 Task: Plan a 4-hour coding and programming workshop for beginners and coding enthusiasts.
Action: Mouse pressed left at (741, 110)
Screenshot: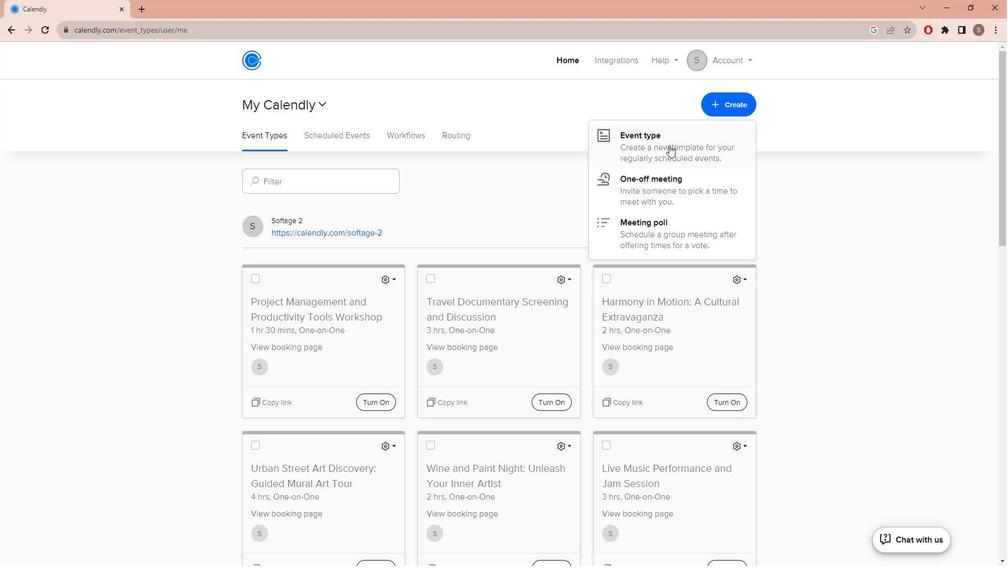 
Action: Mouse moved to (679, 149)
Screenshot: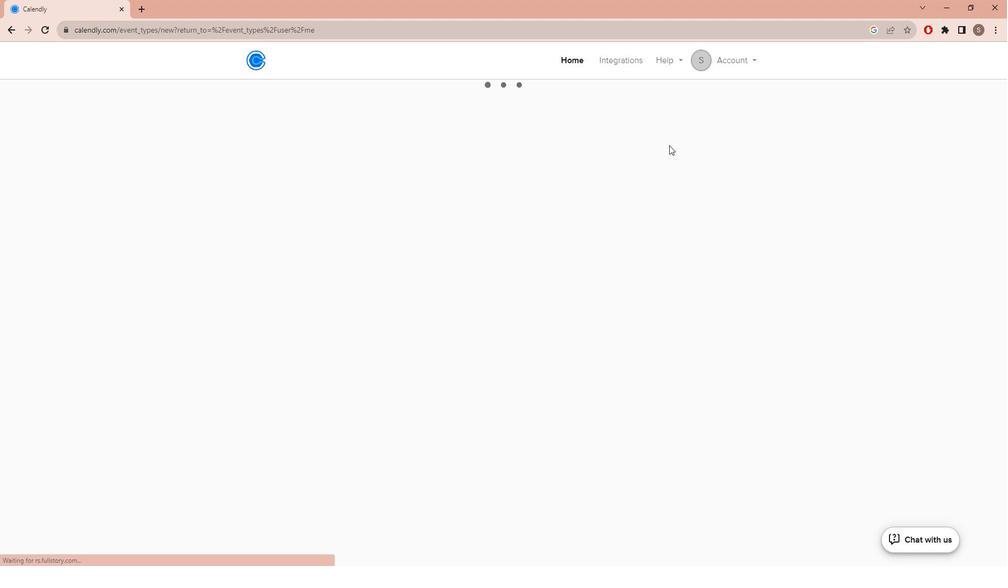 
Action: Mouse pressed left at (679, 149)
Screenshot: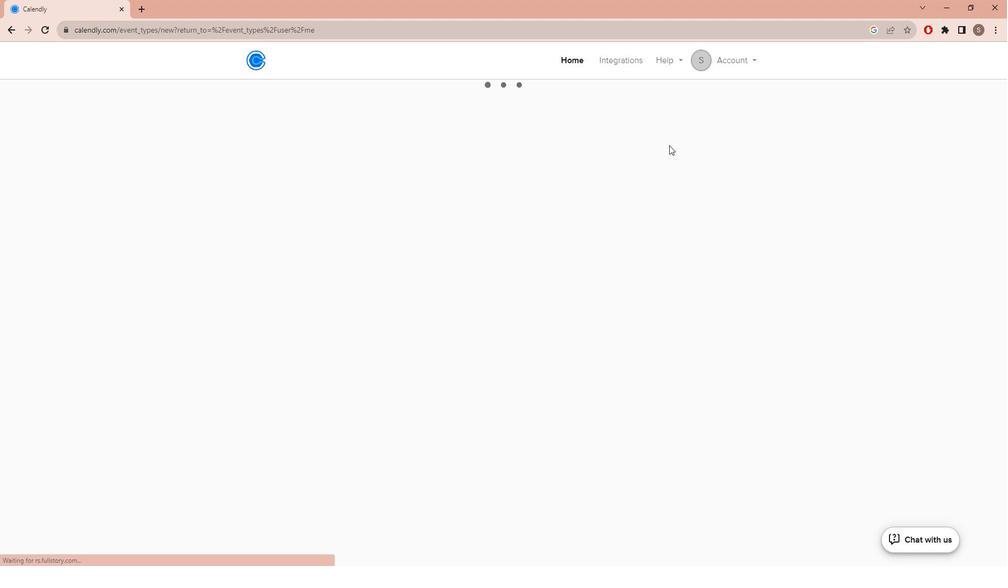 
Action: Mouse moved to (508, 188)
Screenshot: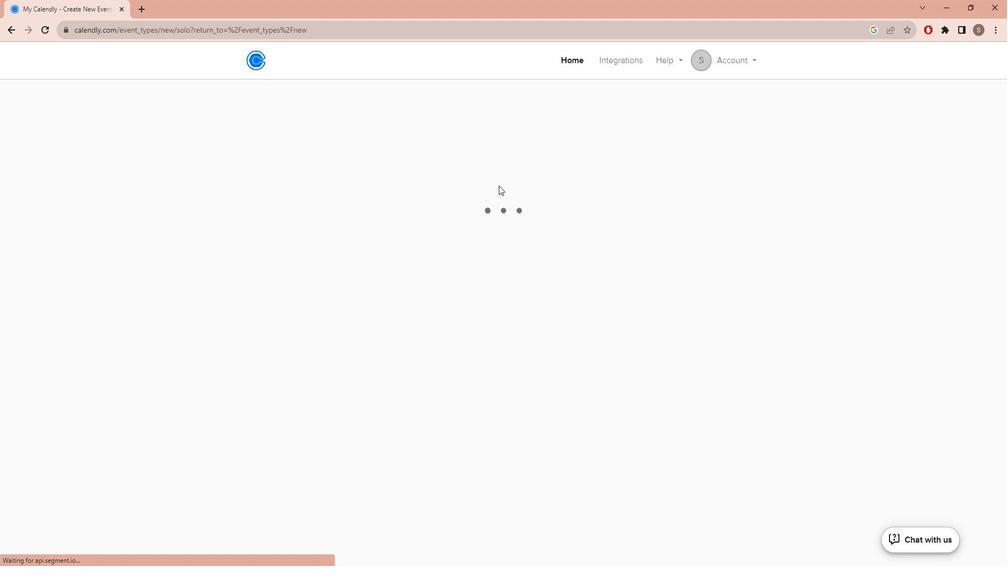
Action: Mouse pressed left at (508, 188)
Screenshot: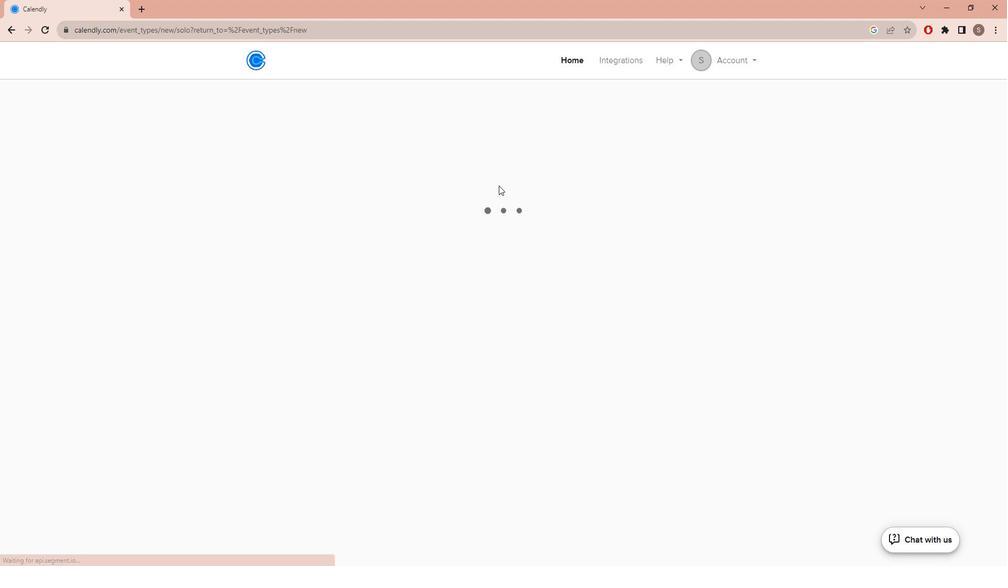 
Action: Mouse moved to (397, 262)
Screenshot: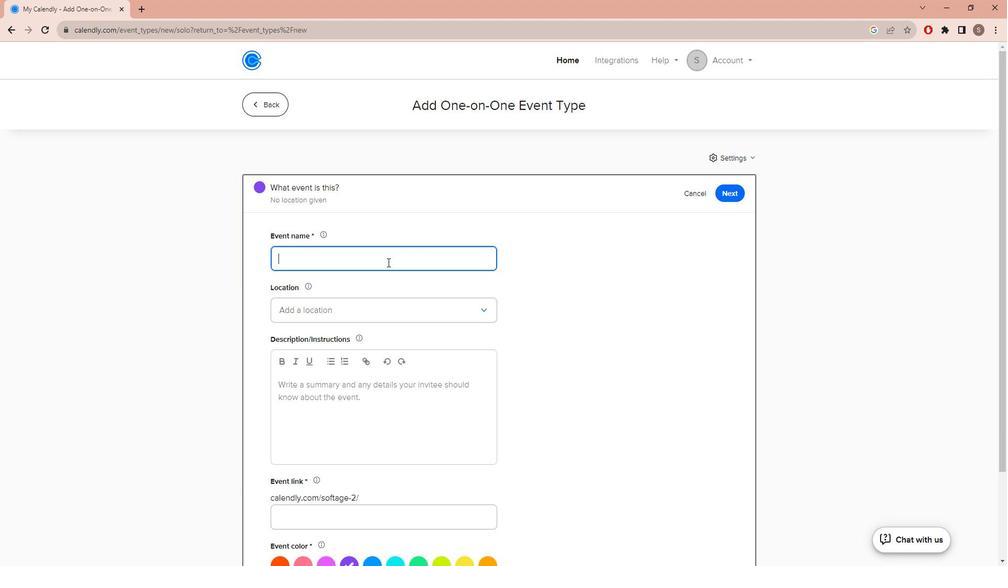 
Action: Key pressed <Key.caps_lock>C<Key.caps_lock>o<Key.backspace><Key.backspace>c<Key.caps_lock>ODING<Key.space>AND<Key.space><Key.caps_lock>p<Key.caps_lock>ROGRAMMING<Key.space><Key.caps_lock>w<Key.caps_lock>ORKSHOP<Key.space>FOR<Key.space><Key.caps_lock>b<Key.caps_lock>EGINNERS
Screenshot: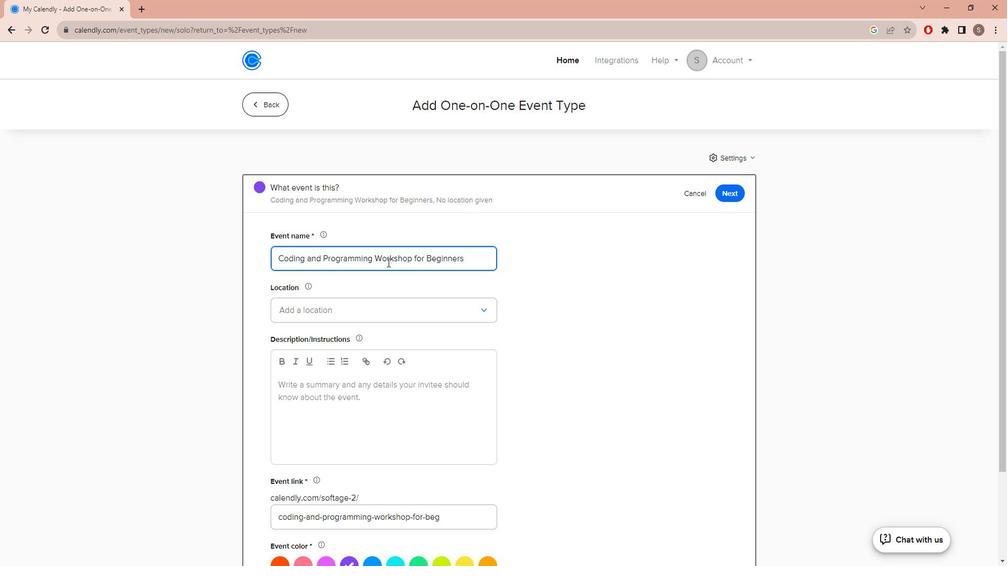 
Action: Mouse moved to (390, 305)
Screenshot: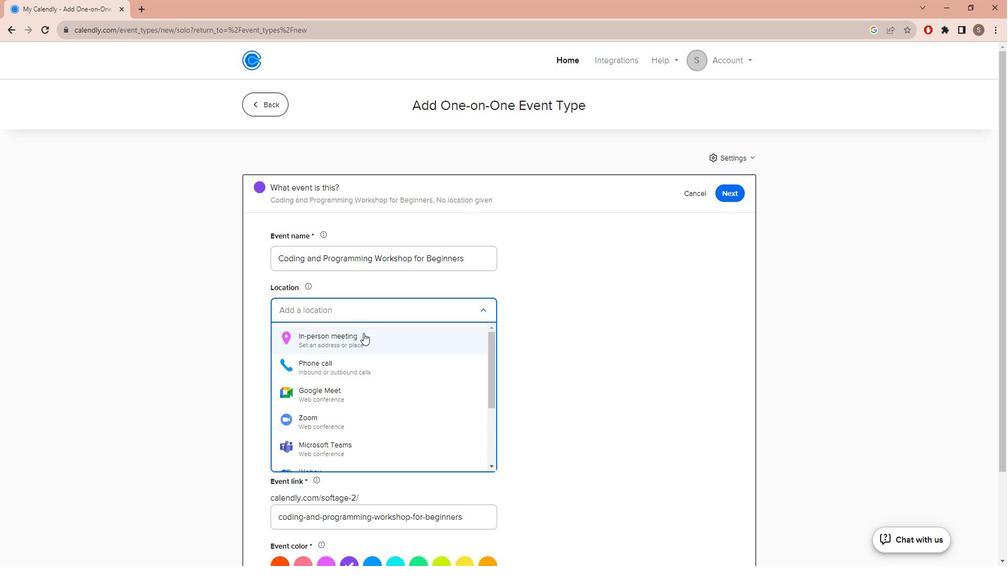 
Action: Mouse pressed left at (390, 305)
Screenshot: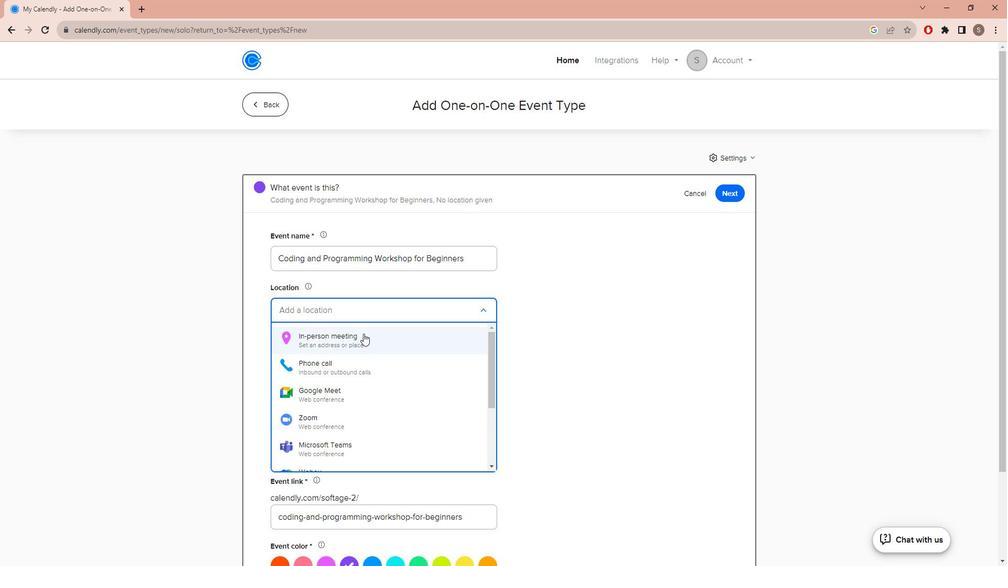 
Action: Mouse moved to (372, 331)
Screenshot: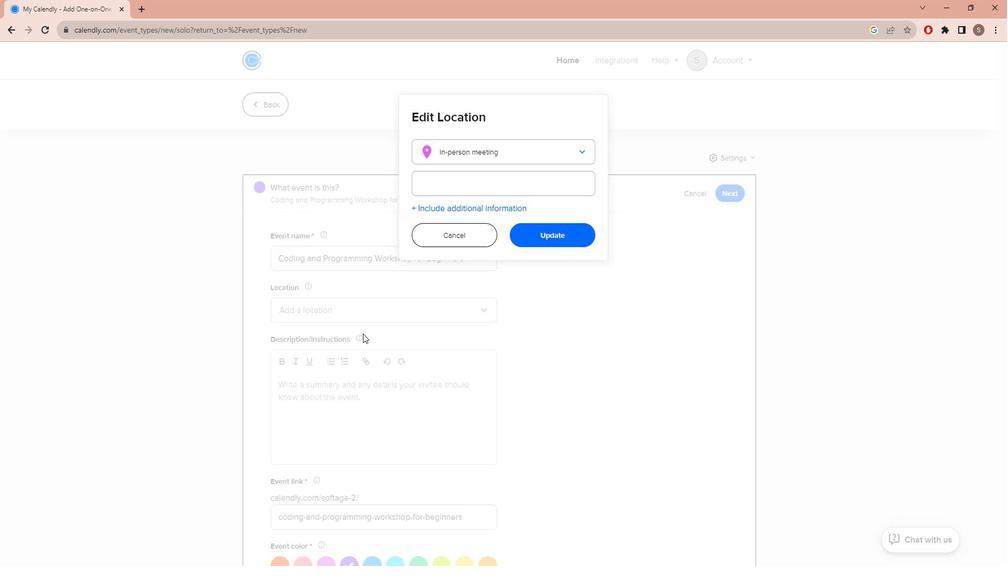 
Action: Mouse pressed left at (372, 331)
Screenshot: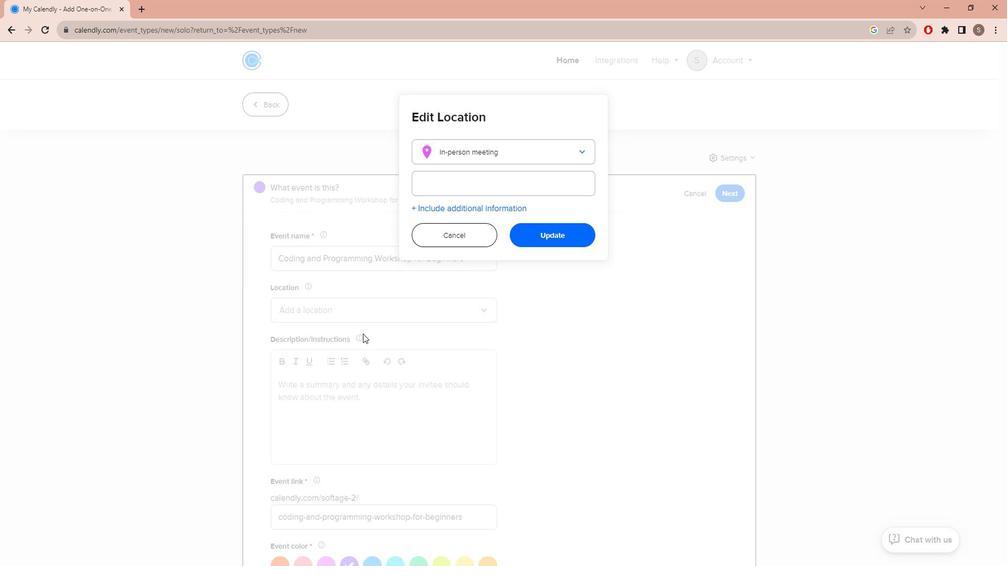 
Action: Mouse moved to (464, 176)
Screenshot: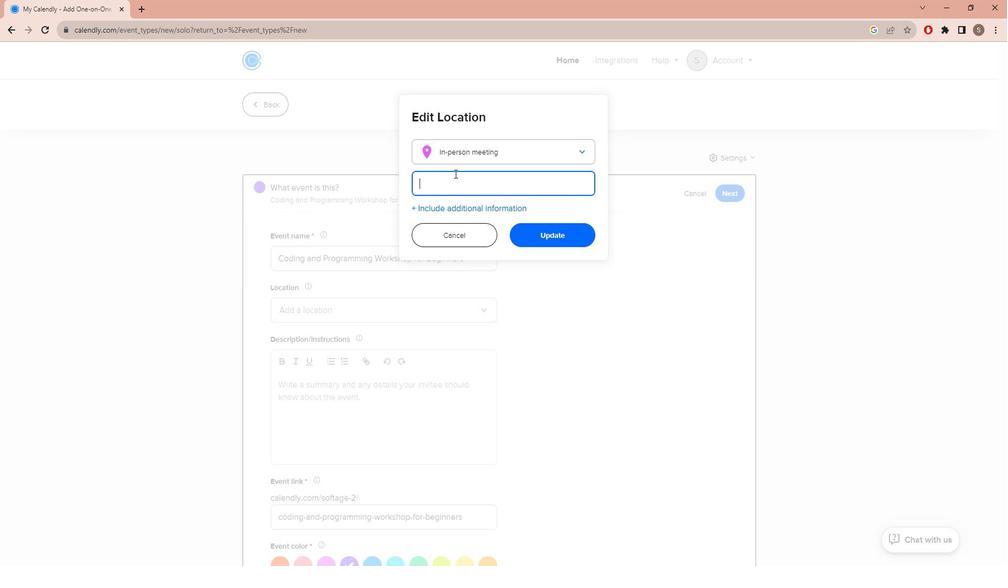 
Action: Mouse pressed left at (464, 176)
Screenshot: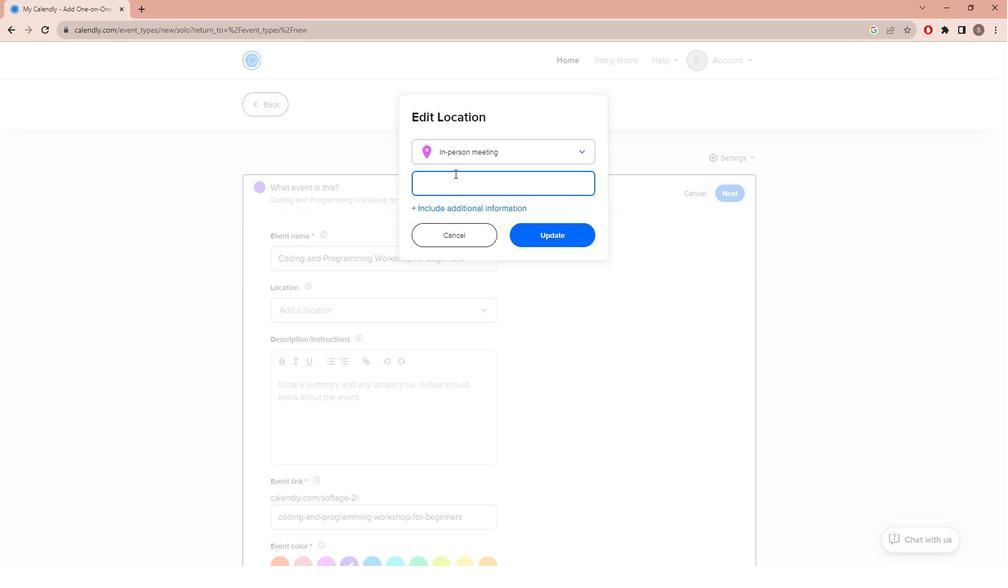 
Action: Key pressed <Key.caps_lock>h<Key.caps_lock>ACJ<Key.backspace>KHUB<Key.space><Key.caps_lock>s<Key.caps_lock>CHOOL,<Key.caps_lock>m<Key.caps_lock>INNESOTA,<Key.caps_lock>u.s.a
Screenshot: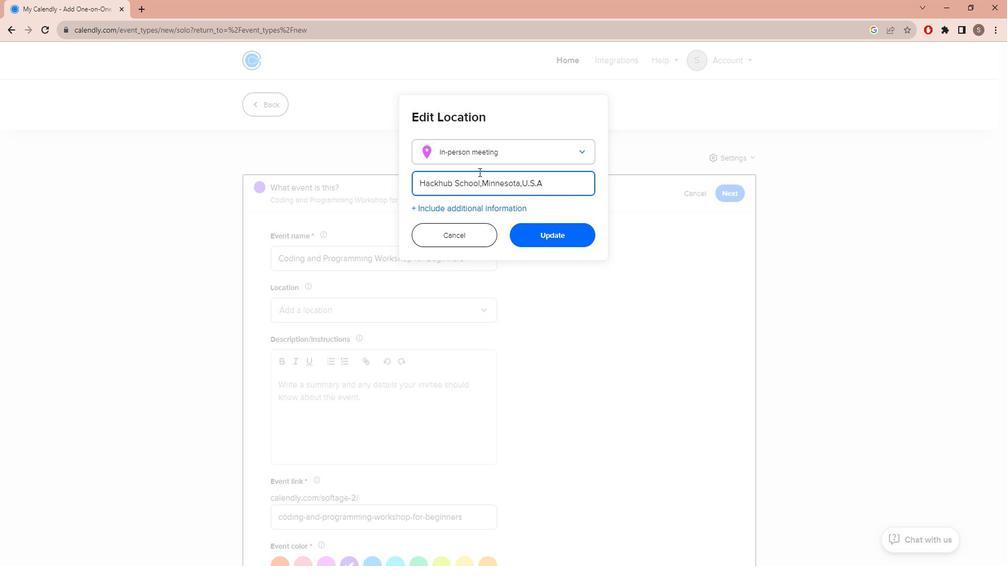 
Action: Mouse moved to (585, 247)
Screenshot: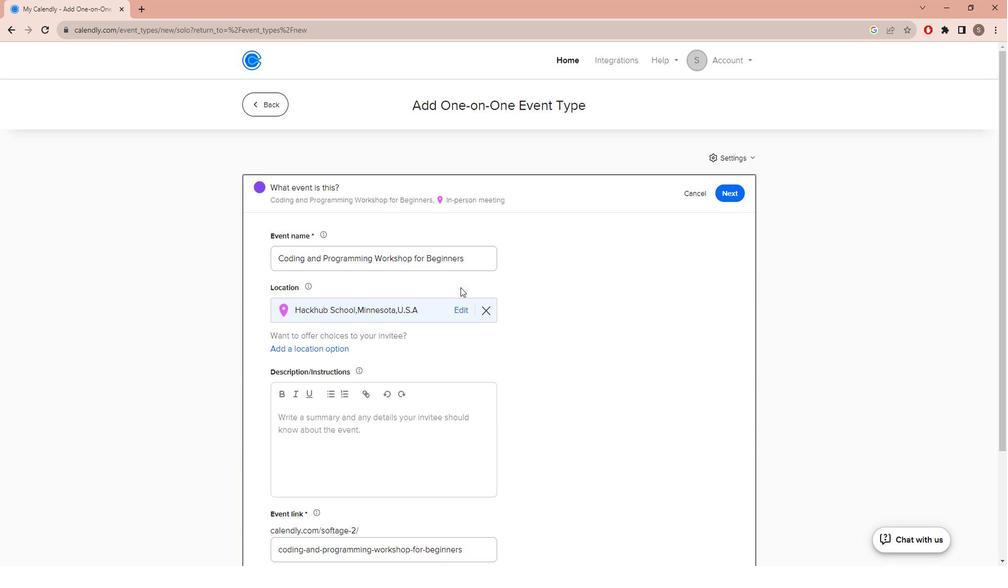 
Action: Mouse pressed left at (585, 247)
Screenshot: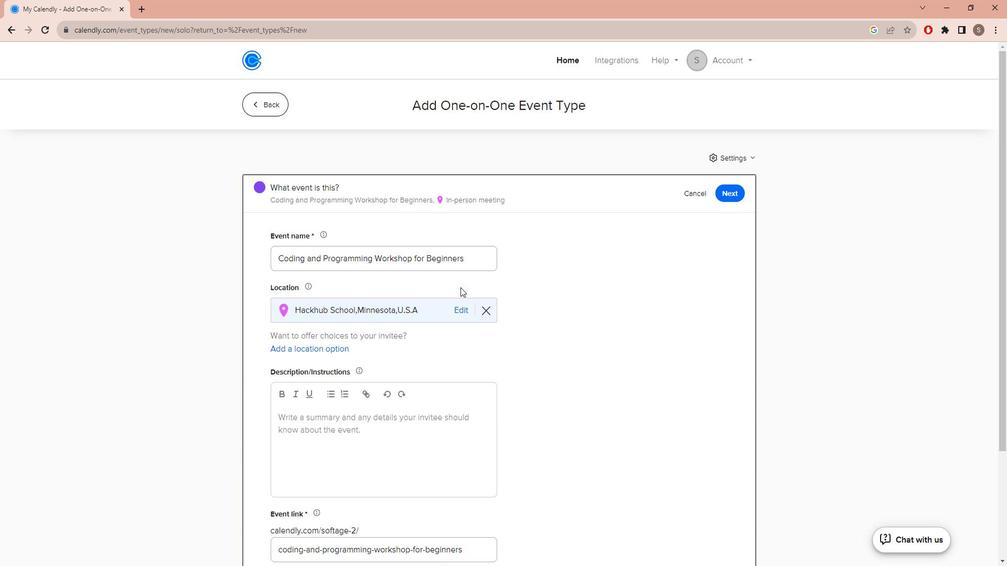 
Action: Mouse moved to (470, 286)
Screenshot: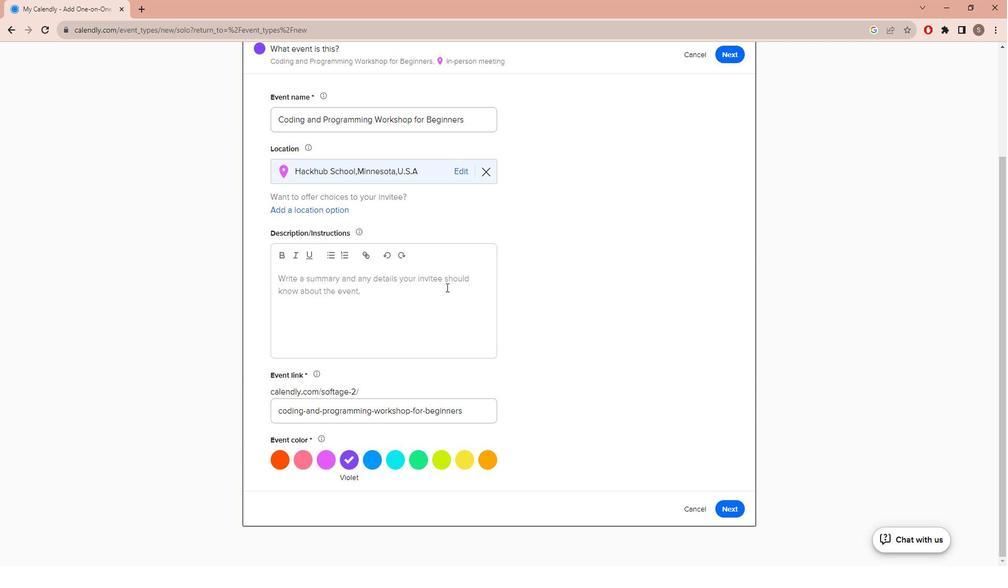 
Action: Mouse scrolled (470, 286) with delta (0, 0)
Screenshot: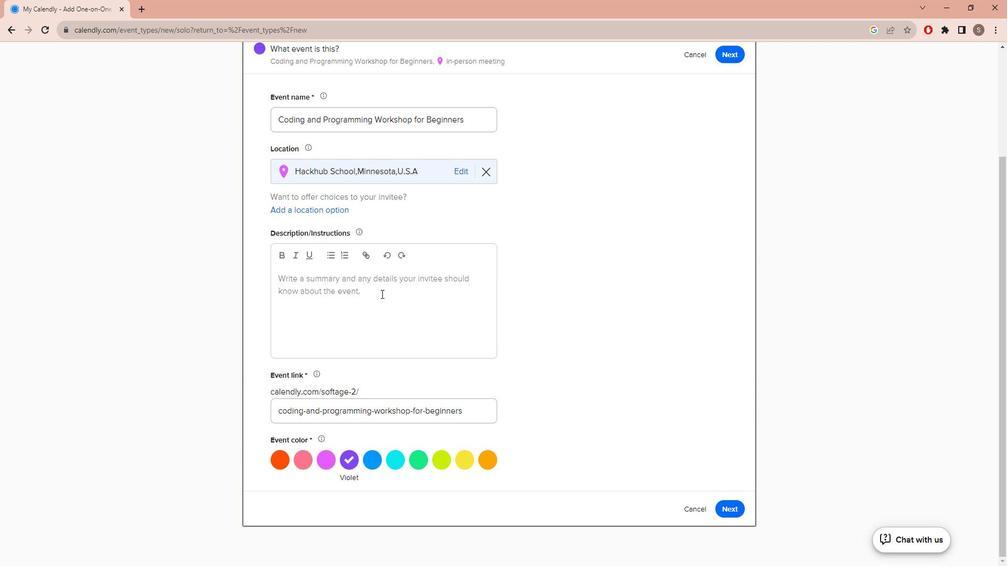 
Action: Mouse scrolled (470, 286) with delta (0, 0)
Screenshot: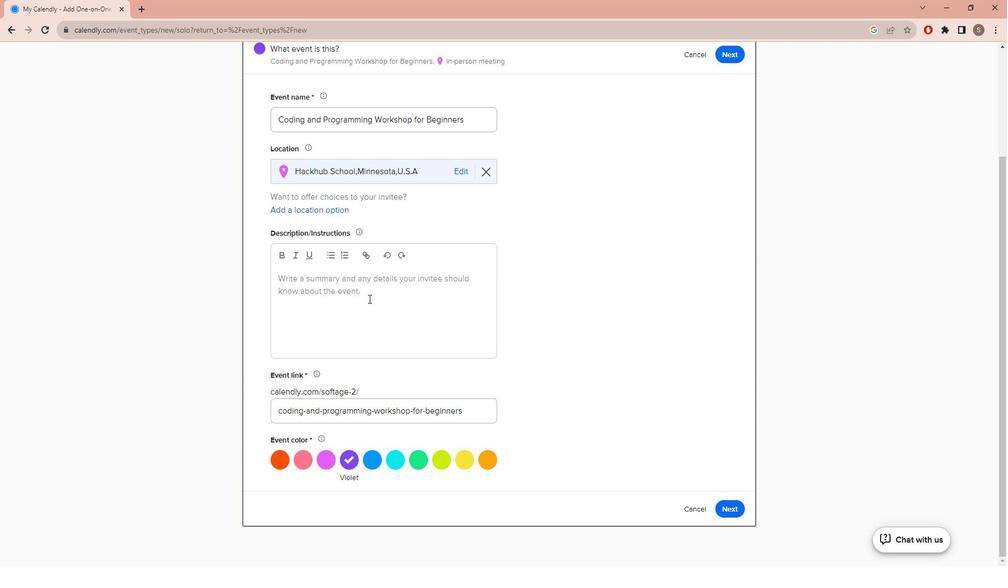 
Action: Mouse scrolled (470, 286) with delta (0, 0)
Screenshot: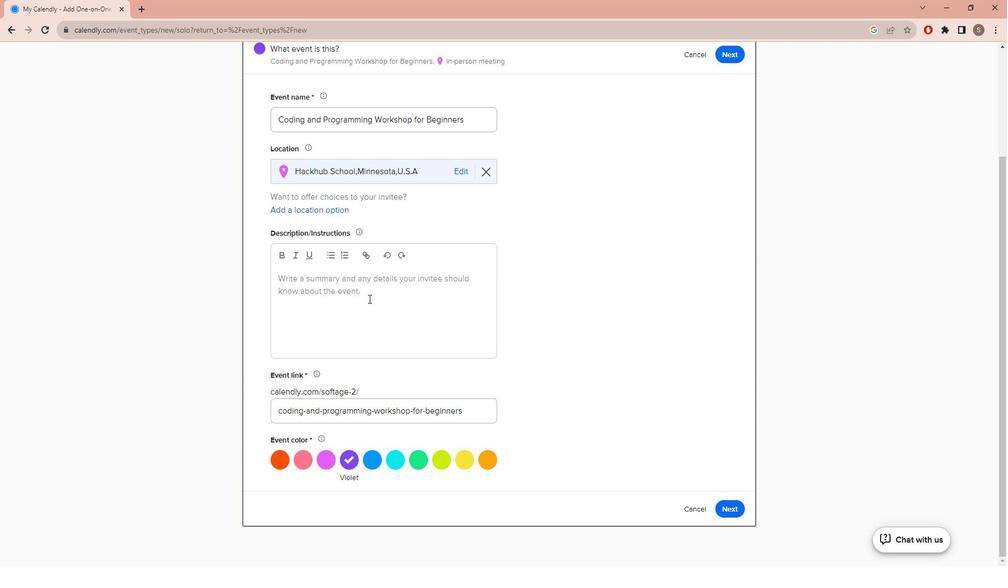
Action: Mouse scrolled (470, 286) with delta (0, 0)
Screenshot: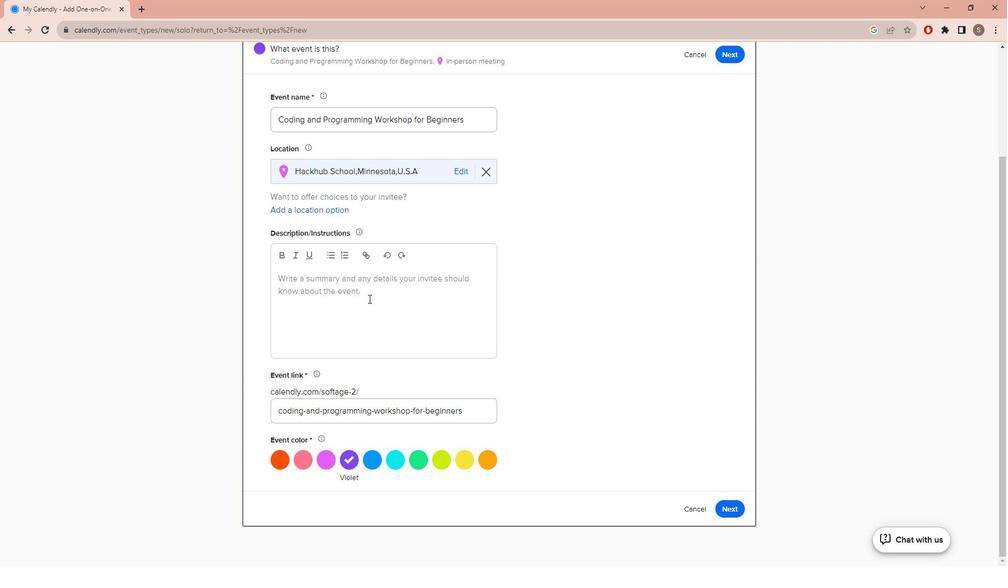 
Action: Mouse scrolled (470, 286) with delta (0, 0)
Screenshot: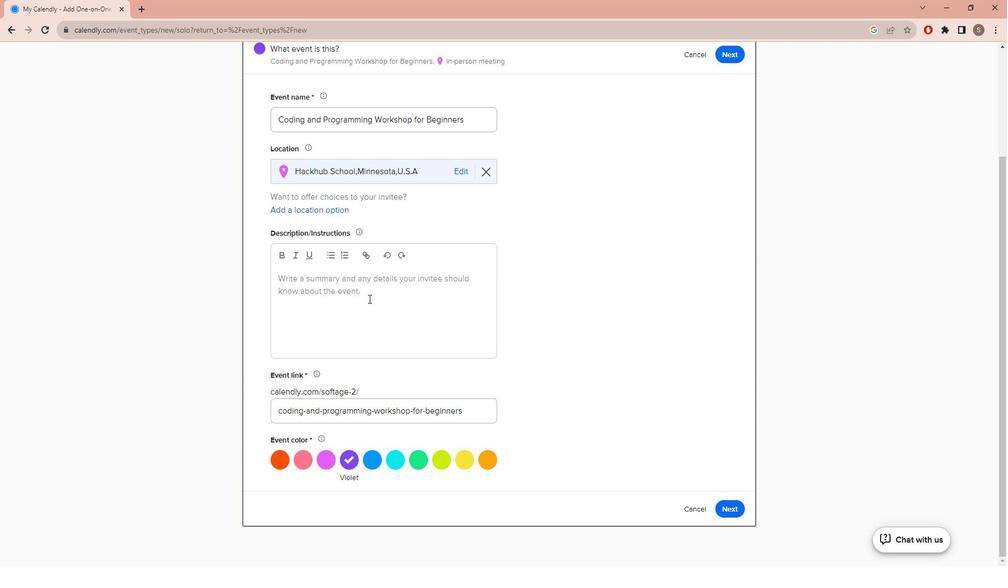 
Action: Mouse scrolled (470, 286) with delta (0, 0)
Screenshot: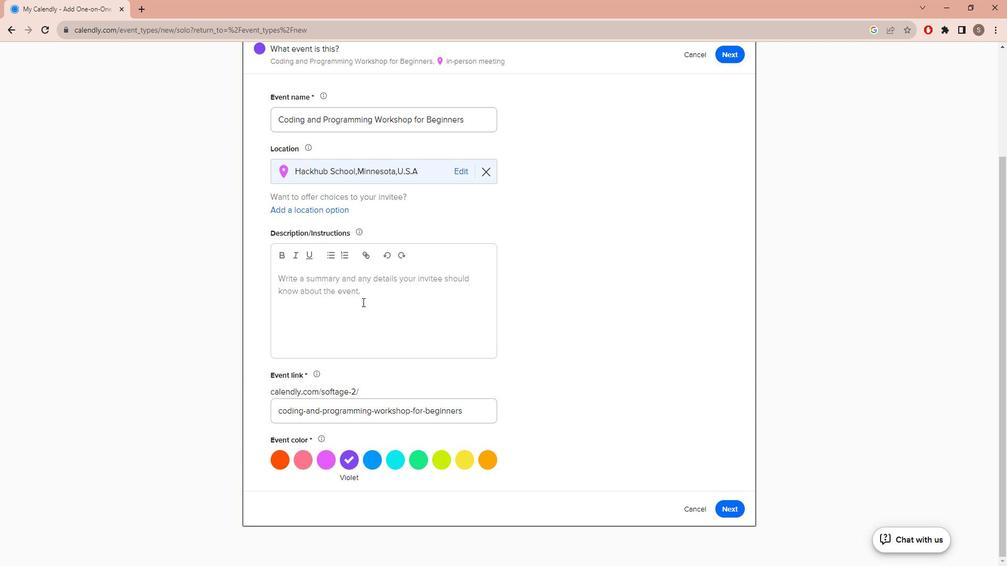 
Action: Mouse moved to (355, 310)
Screenshot: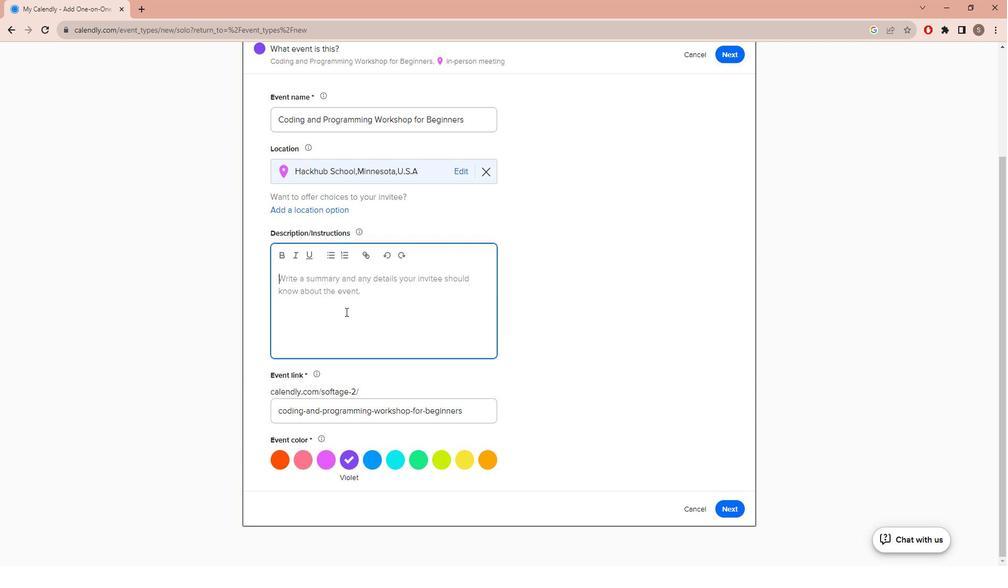 
Action: Mouse pressed left at (355, 310)
Screenshot: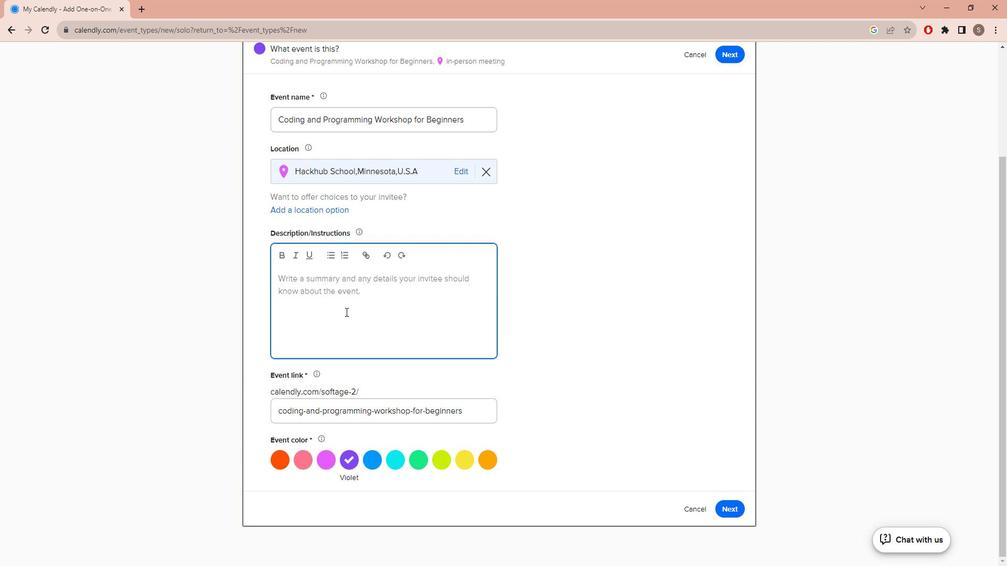 
Action: Key pressed <Key.caps_lock><Key.caps_lock>j<Key.caps_lock>OIN<Key.space>OI<Key.backspace>UR<Key.space>CODING<Key.space>AND<Key.space>P
Screenshot: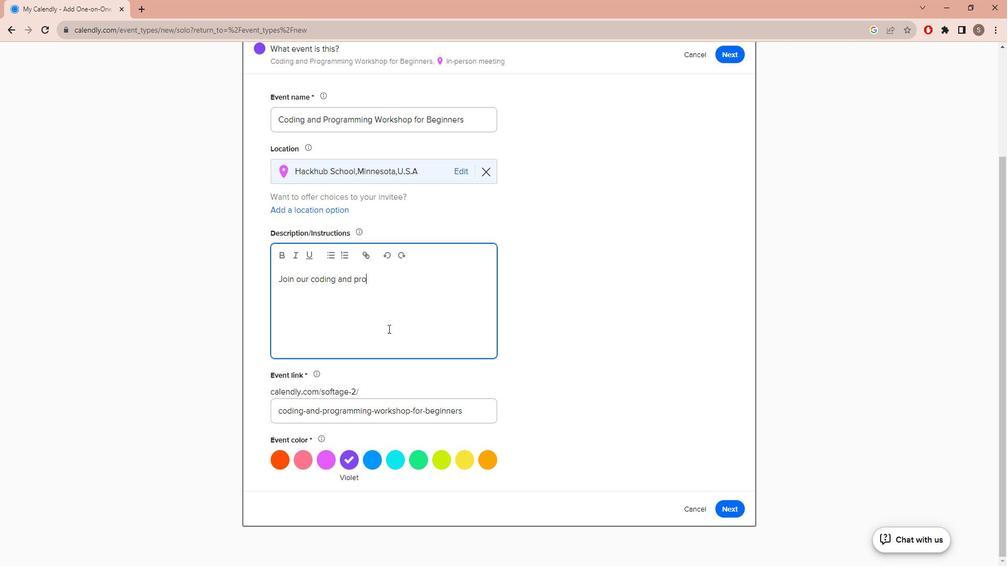 
Action: Mouse moved to (395, 325)
Screenshot: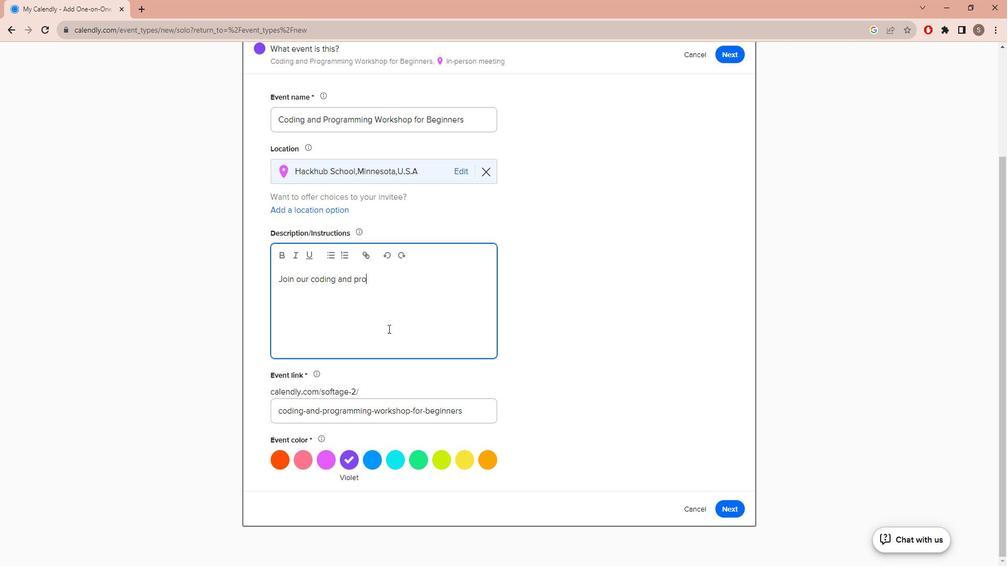 
Action: Key pressed R
Screenshot: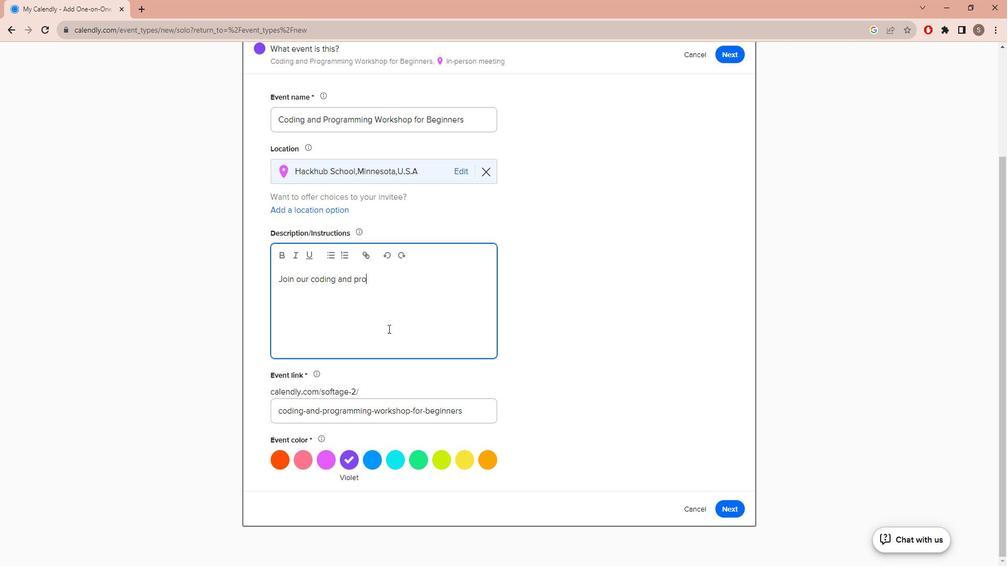 
Action: Mouse moved to (397, 326)
Screenshot: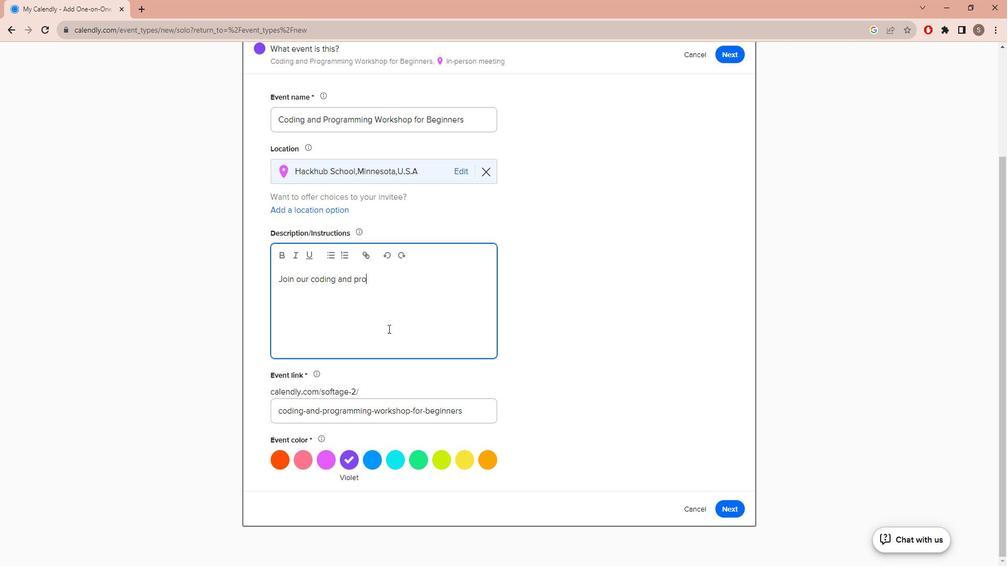 
Action: Key pressed OGRAMMING<Key.space>WORKSHOP<Key.space>DDESIGNED<Key.space><Key.backspace><Key.backspace><Key.backspace><Key.backspace><Key.backspace><Key.backspace><Key.backspace><Key.backspace><Key.backspace>ESIGNED<Key.space>FOR<Key.space>BEGINNERS<Key.space>AND<Key.space>CODING<Key.space>ENTHUSIASTS.<Key.caps_lock>y<Key.caps_lock>OU<Key.space>WILL<Key.space>LEARN<Key.space>THE<Key.space>BASIC<Key.space><Key.backspace>S<Key.space>OF<Key.space>CODING<Key.space>,WEB<Key.space>DEVELOPMN<Key.backspace>ENT<Key.space>AND<Key.space>PROGRAMMING<Key.space>INA<Key.space>FRIENDLY<Key.space>AND<Key.space>
Screenshot: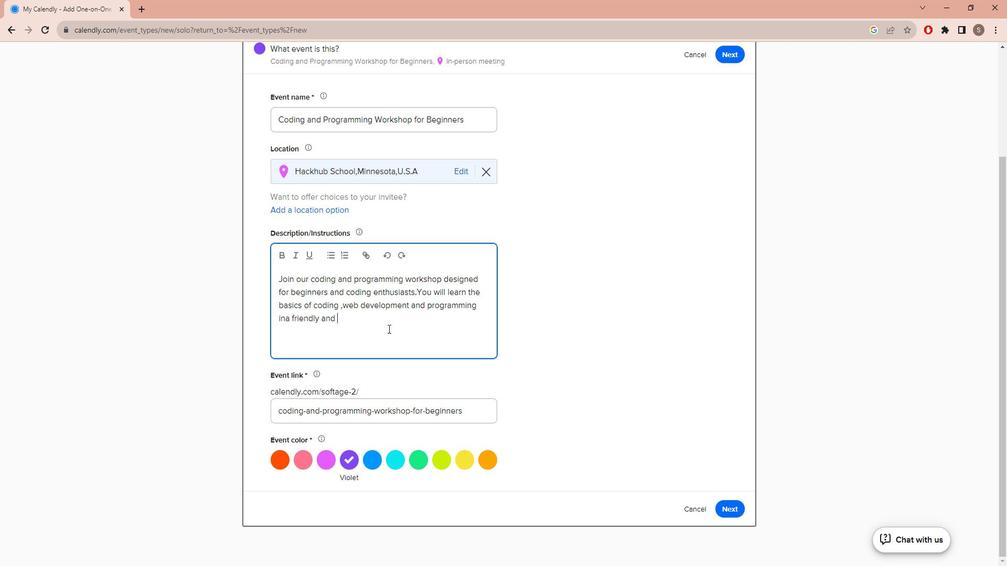 
Action: Mouse moved to (294, 316)
Screenshot: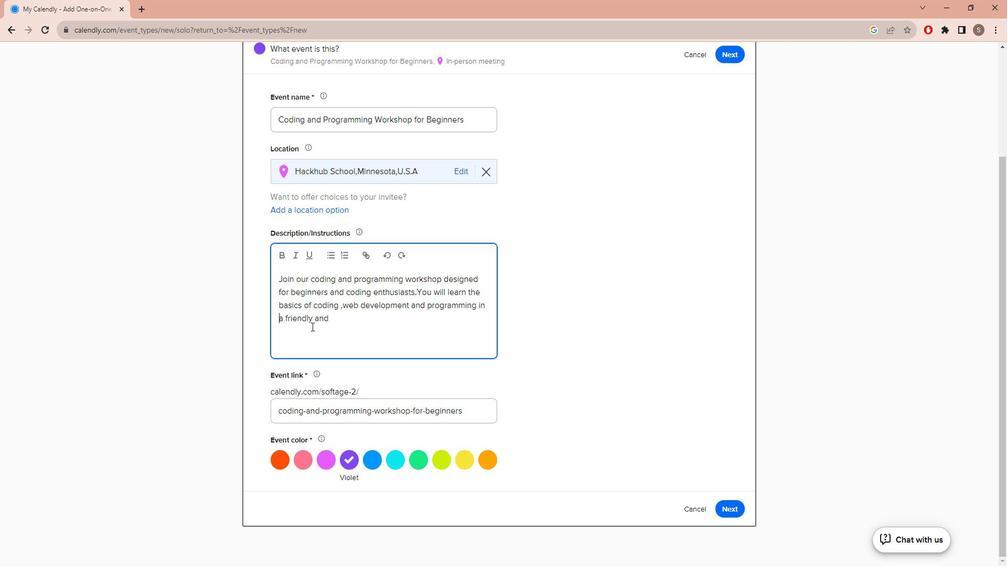 
Action: Mouse pressed left at (294, 316)
Screenshot: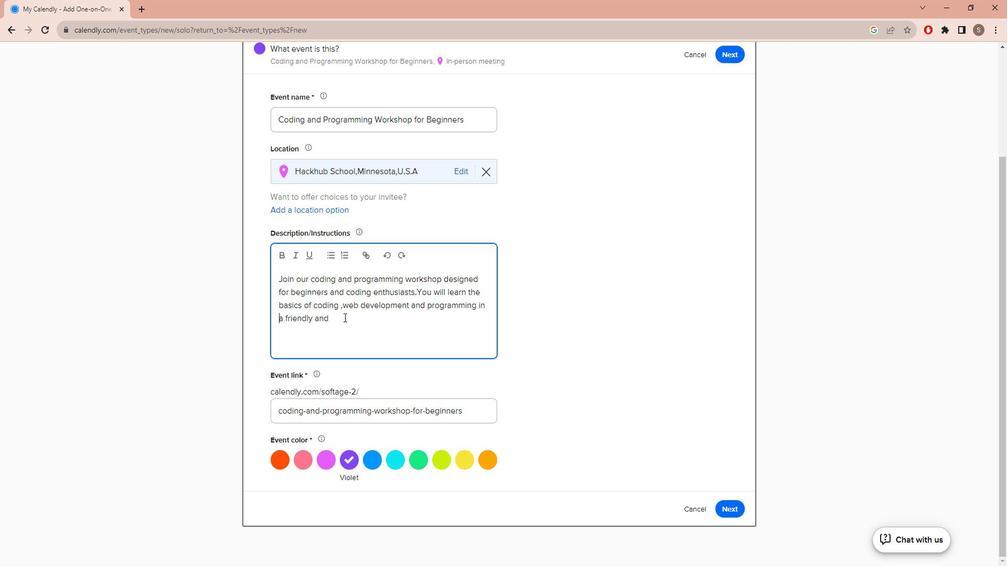 
Action: Mouse moved to (310, 321)
Screenshot: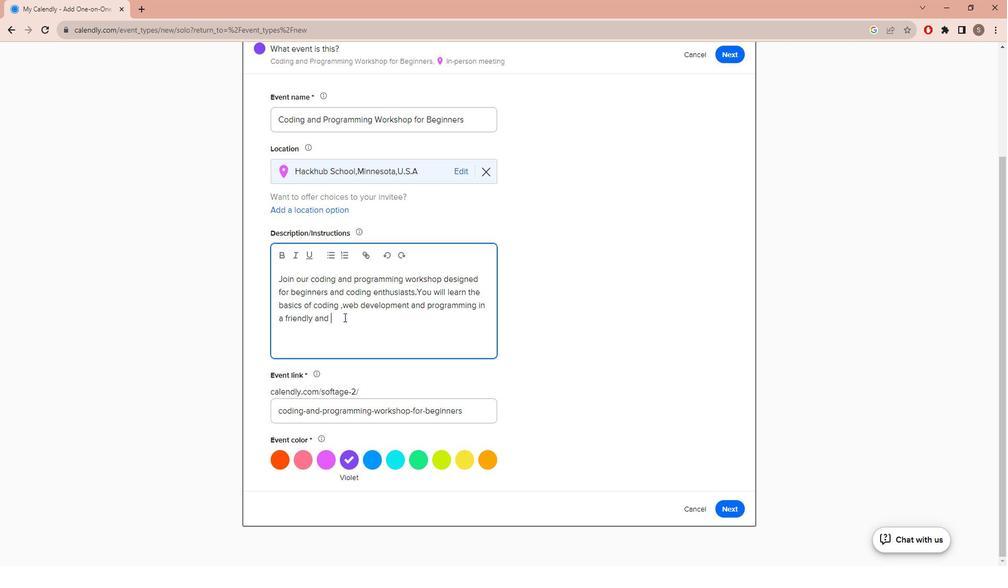 
Action: Key pressed <Key.space>
Screenshot: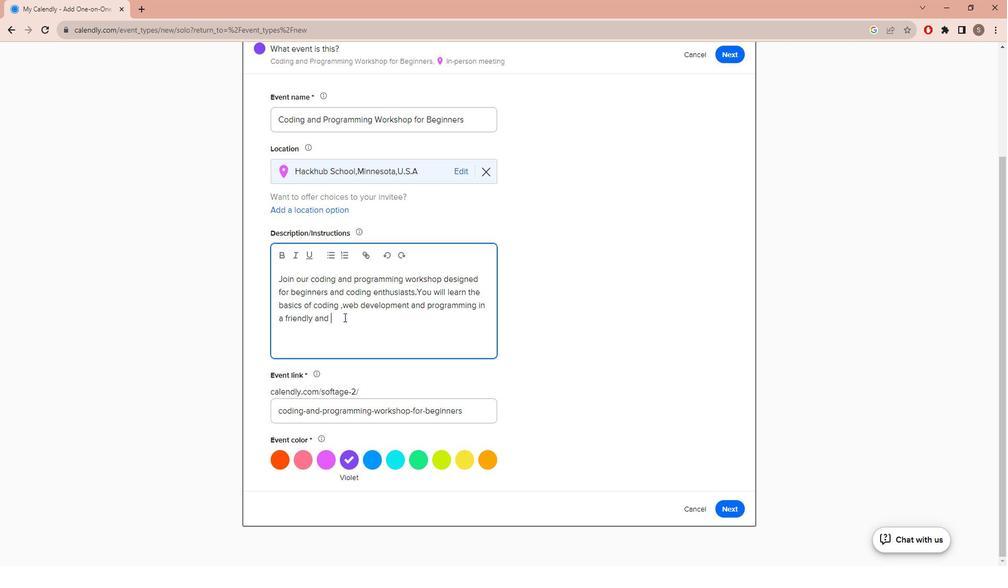 
Action: Mouse moved to (353, 315)
Screenshot: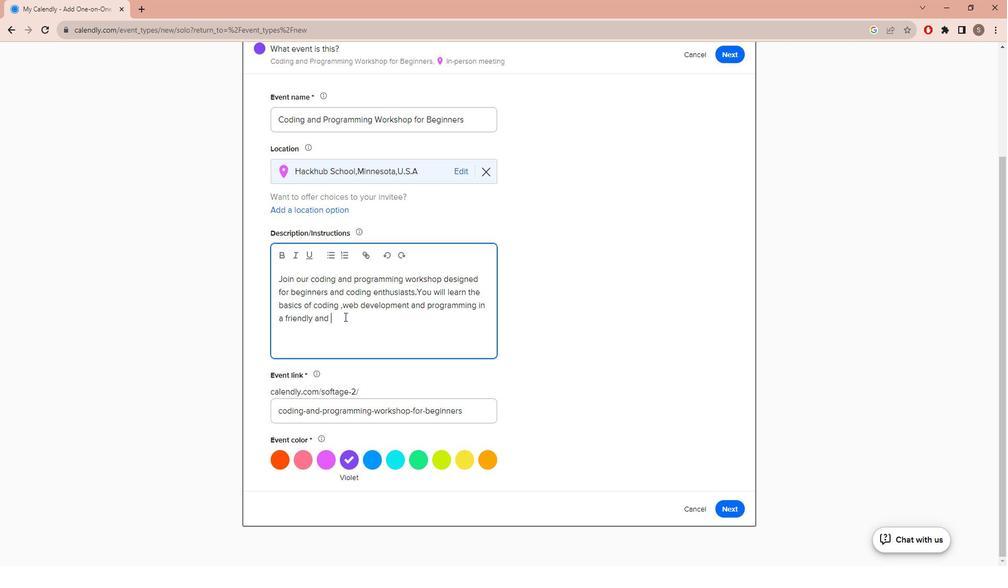 
Action: Mouse pressed left at (353, 315)
Screenshot: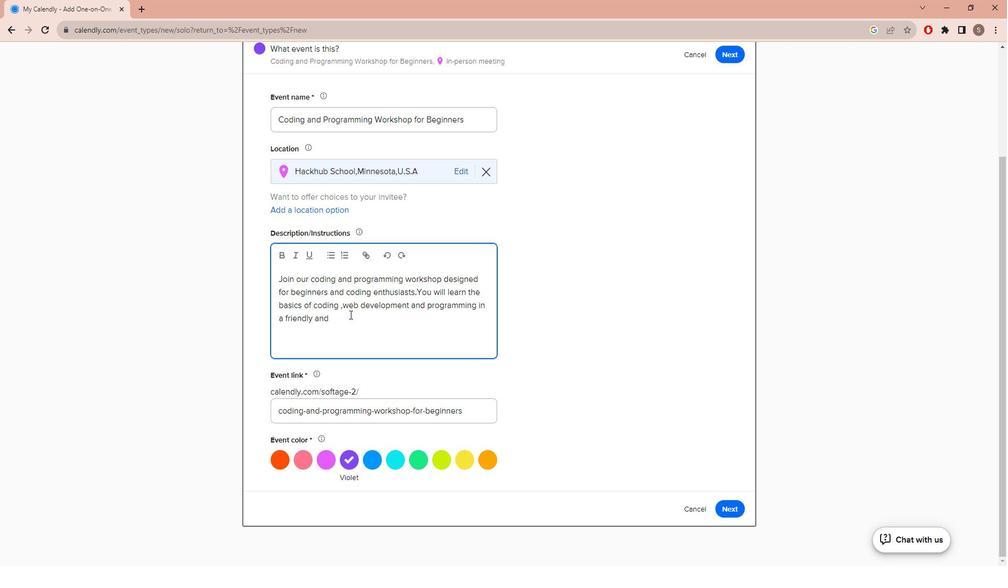 
Action: Mouse moved to (359, 312)
Screenshot: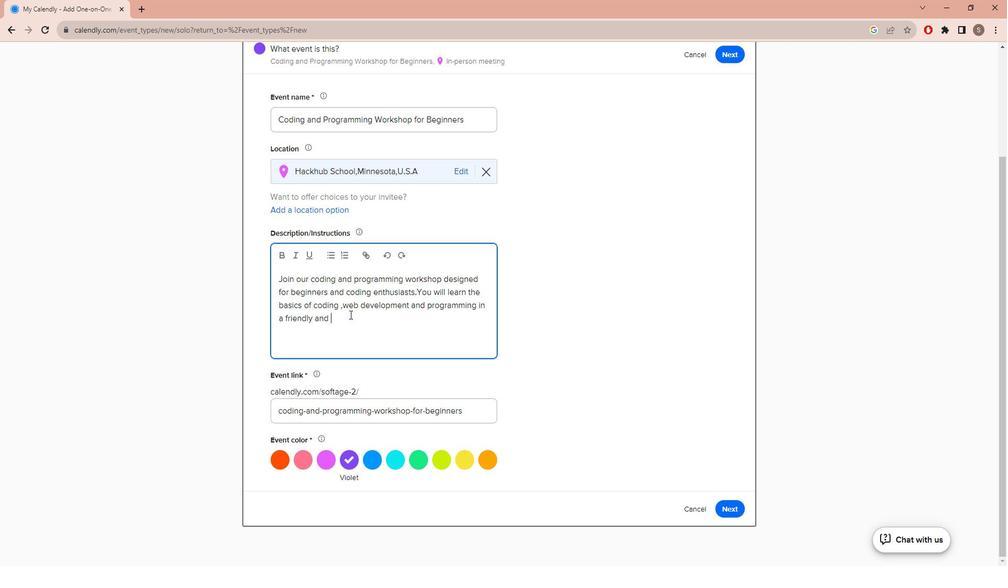 
Action: Key pressed HANDS<Key.space>ON<Key.space>ENVIRONEM<Key.backspace><Key.backspace>MENT<Key.backspace>
Screenshot: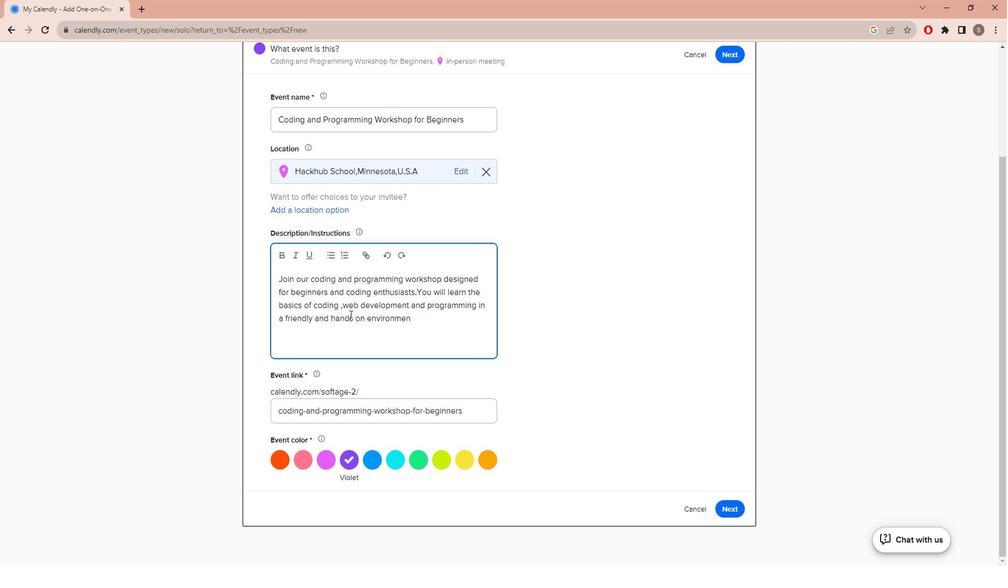 
Action: Mouse moved to (422, 332)
Screenshot: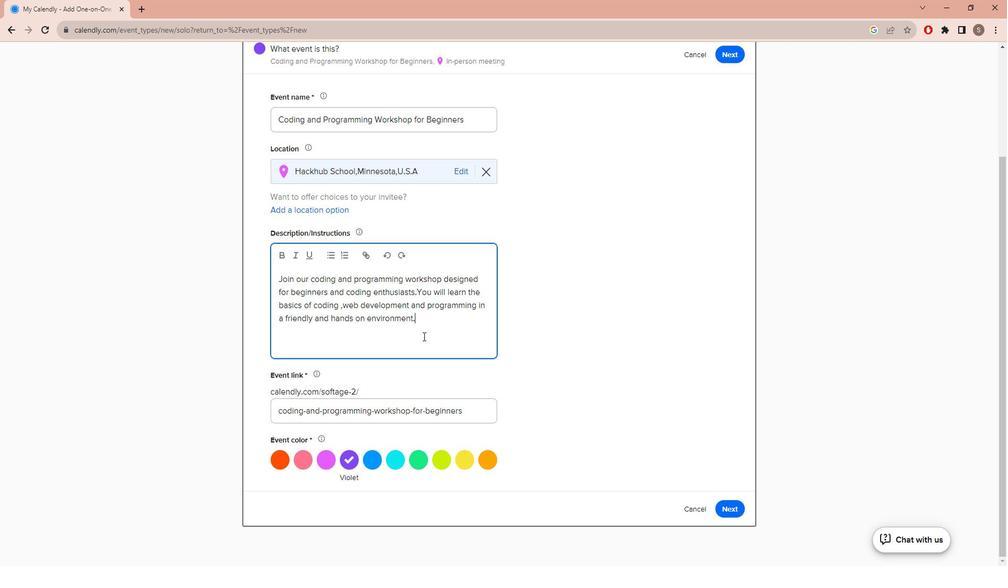 
Action: Key pressed T
Screenshot: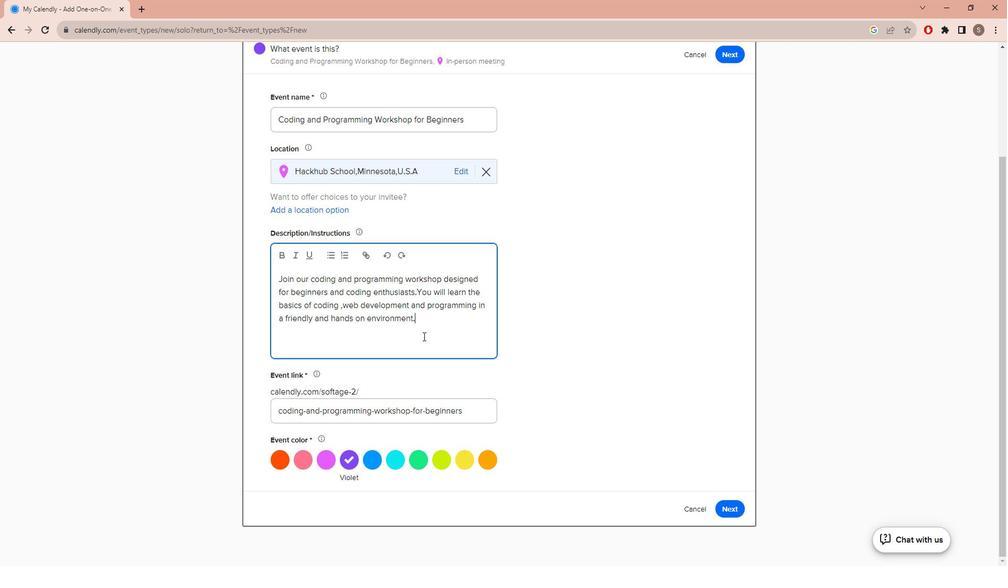 
Action: Mouse moved to (432, 333)
Screenshot: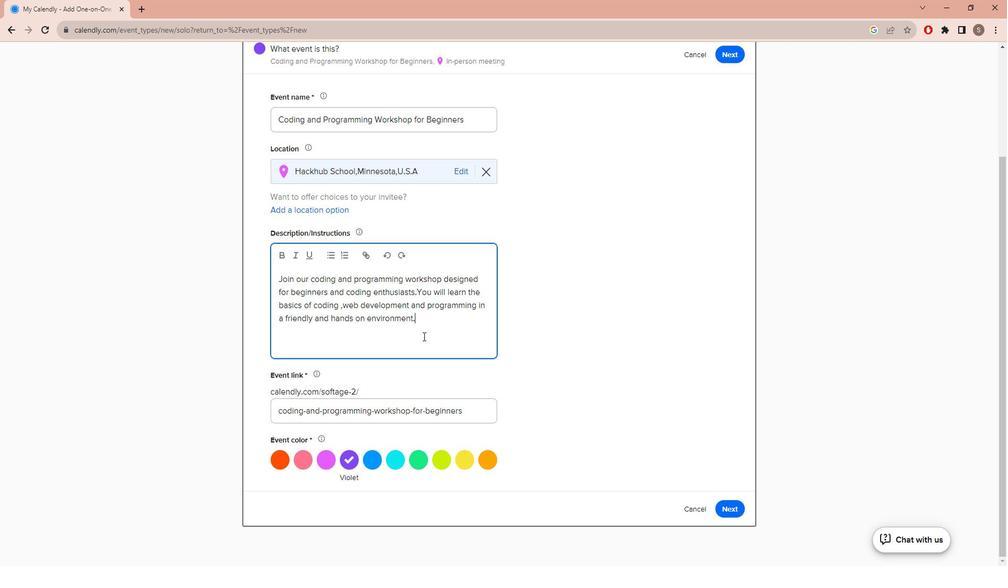 
Action: Key pressed .<Key.caps_lock>t<Key.caps_lock>HIS<Key.space>WORKSHOP<Key.space>IS<Key.space>FORTHOSE<Key.left><Key.left><Key.left><Key.left><Key.left><Key.space><Key.down><Key.space>WHO<Key.space>R<Key.backspace>AER<Key.backspace><Key.backspace>RE<Key.space>EAGER<Key.space>TO<Key.space>START<Key.space>THEIR<Key.space>CODING<Key.space>JOURNEY<Key.space>OR<Key.space>EXPAND<Key.space>THEIR<Key.space>SKILLS.
Screenshot: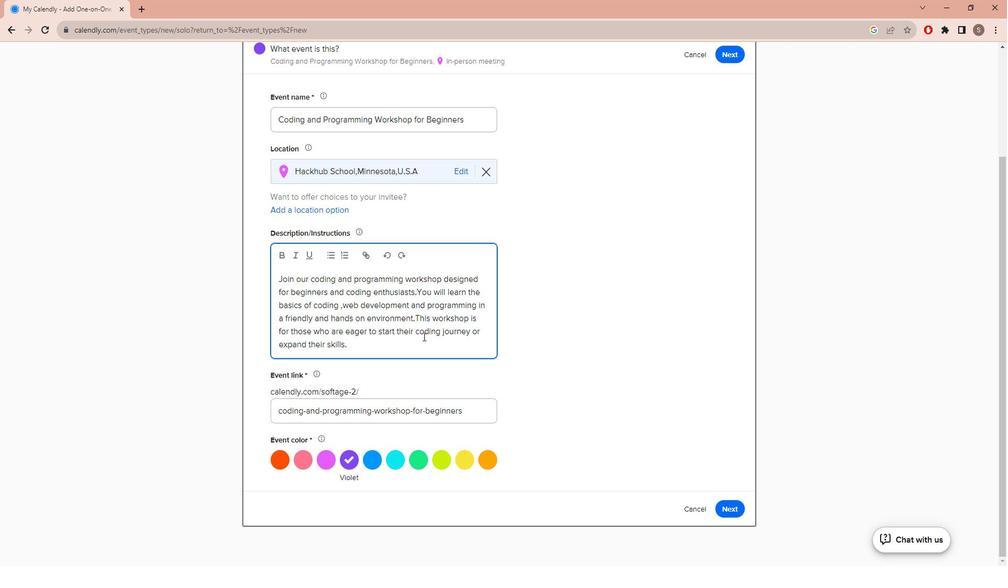 
Action: Mouse moved to (735, 494)
Screenshot: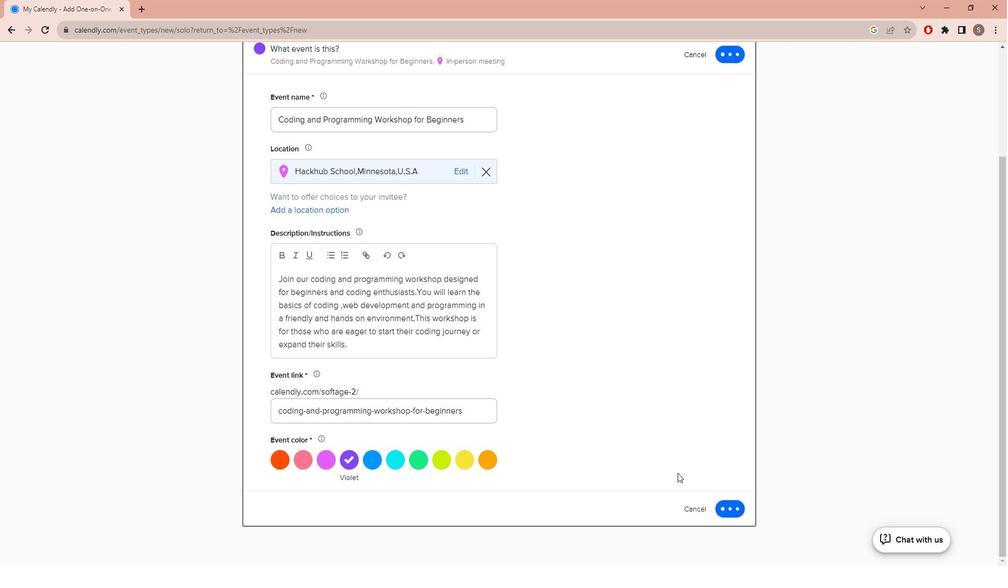 
Action: Mouse pressed left at (735, 494)
Screenshot: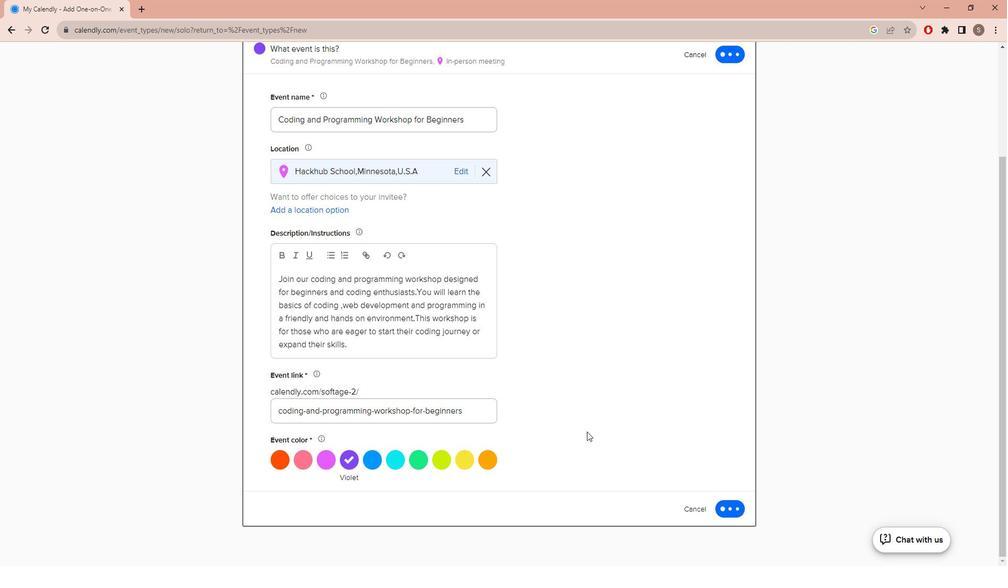 
Action: Mouse moved to (278, 313)
Screenshot: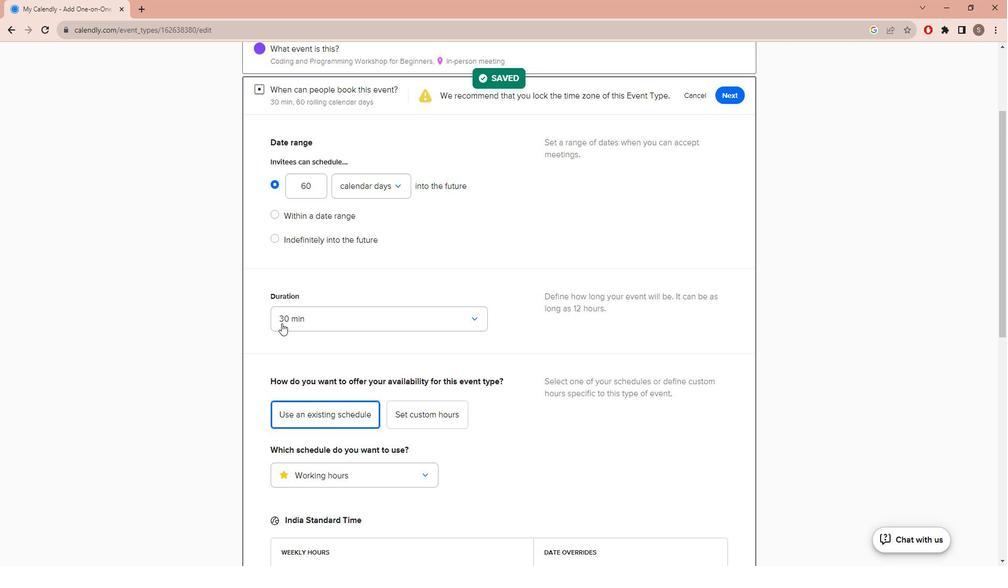 
Action: Mouse pressed left at (278, 313)
Screenshot: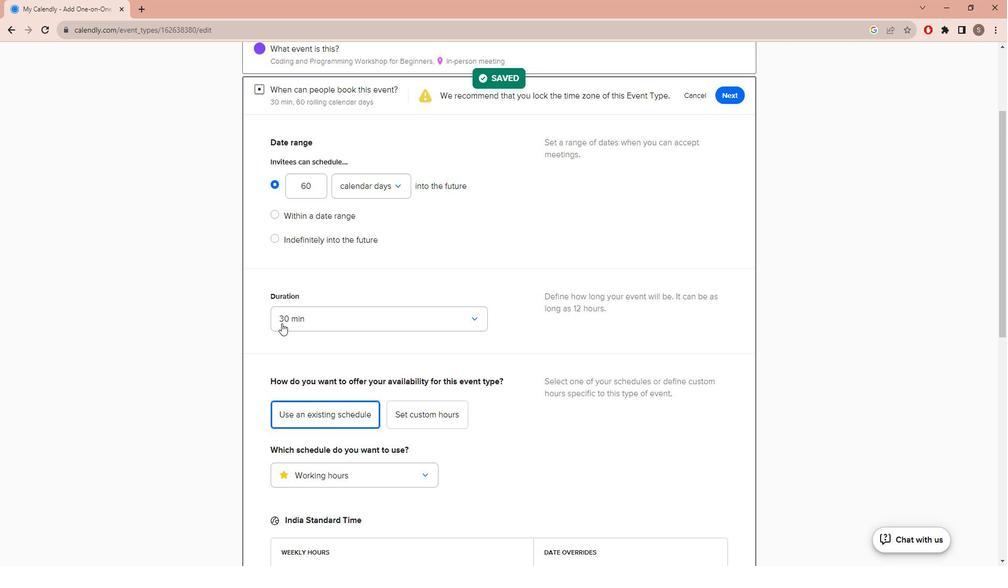 
Action: Mouse moved to (291, 321)
Screenshot: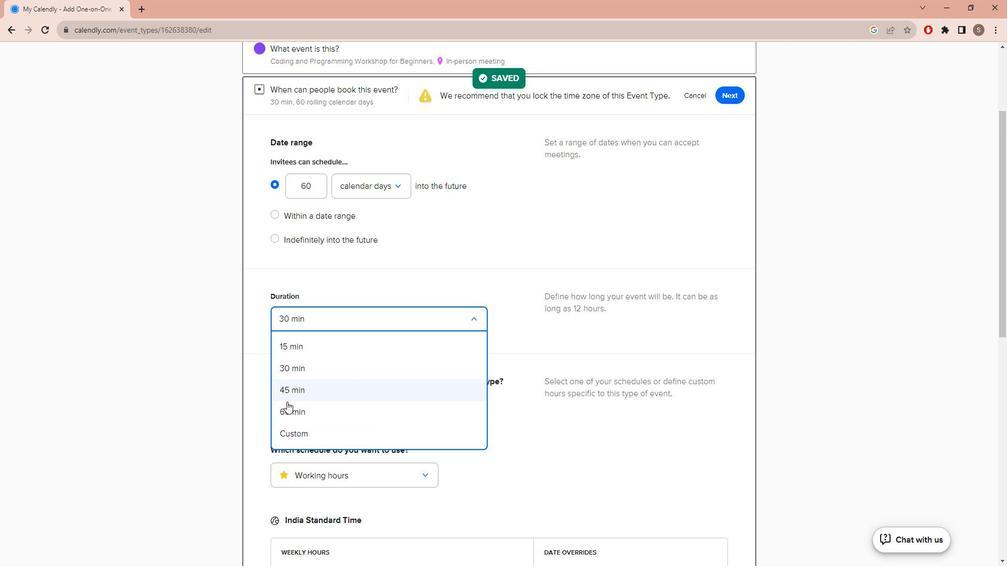 
Action: Mouse pressed left at (291, 321)
Screenshot: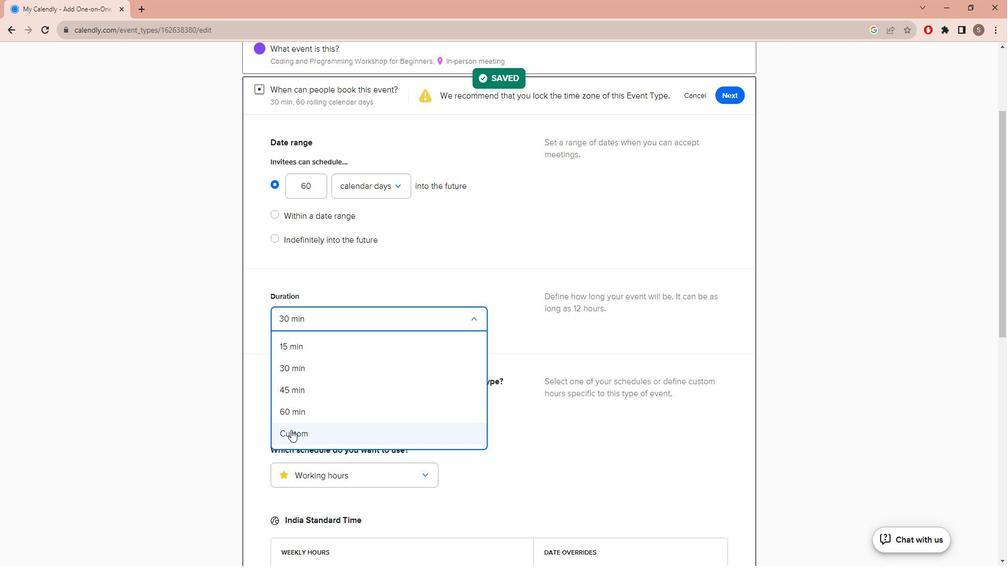 
Action: Mouse moved to (300, 428)
Screenshot: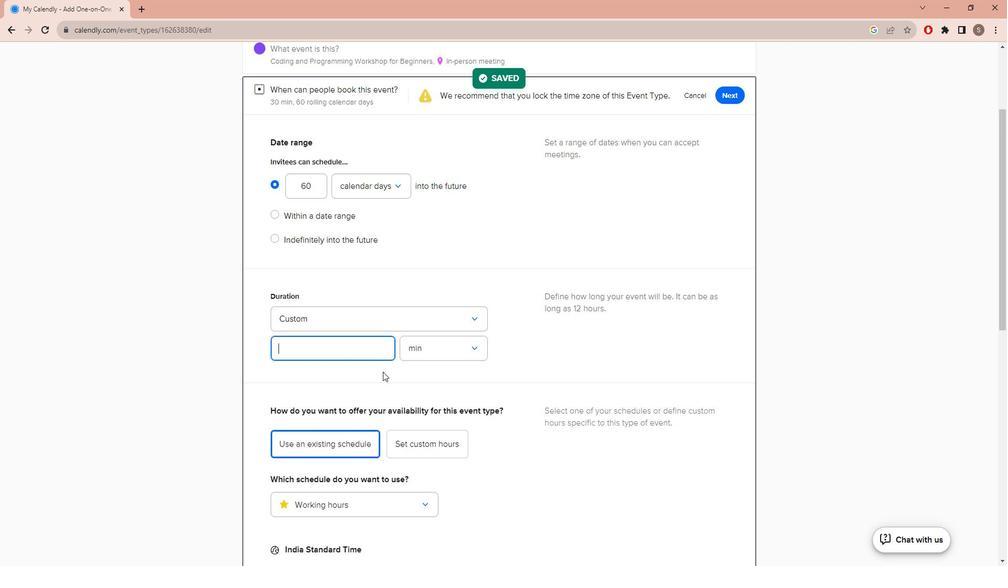 
Action: Mouse pressed left at (300, 428)
Screenshot: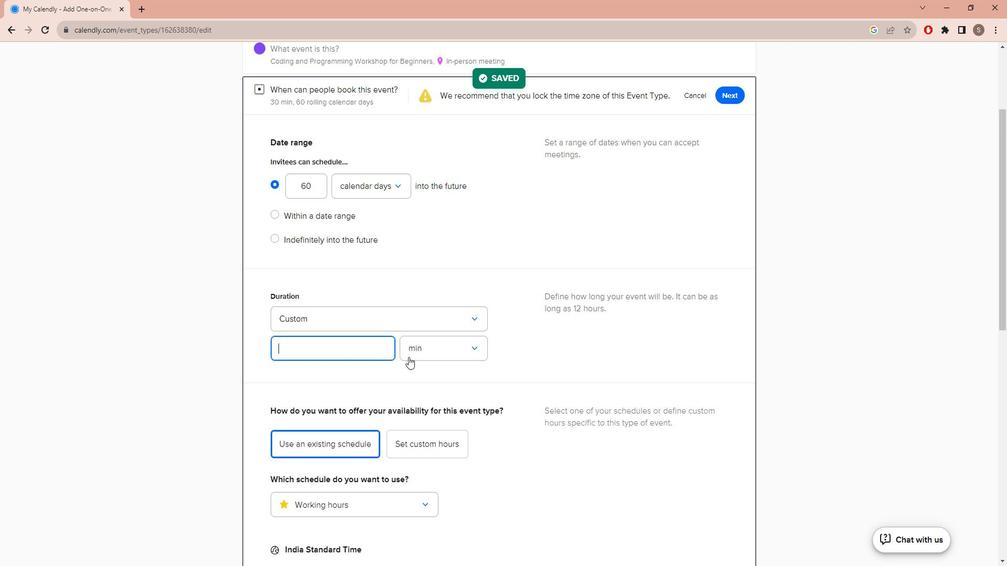 
Action: Mouse moved to (431, 347)
Screenshot: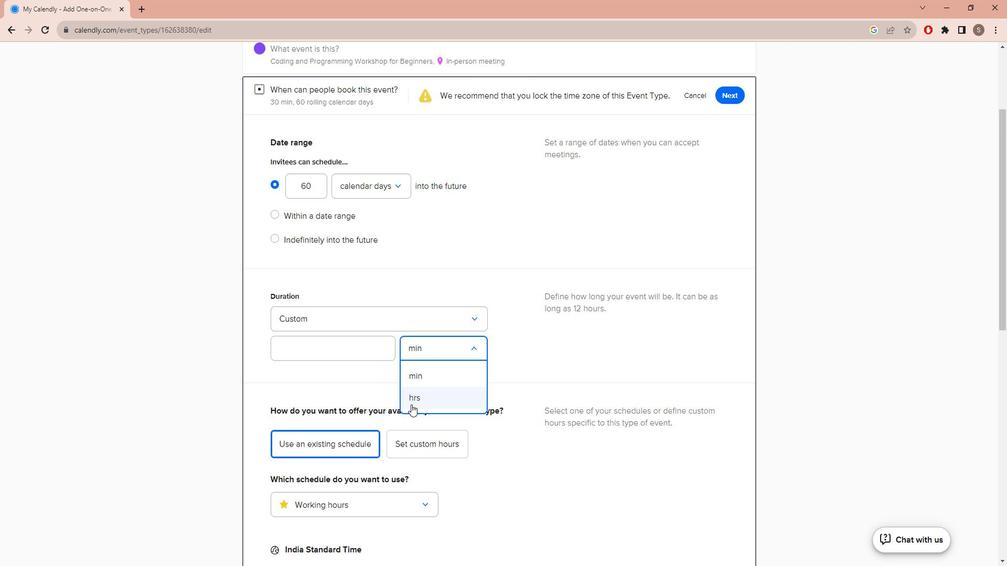 
Action: Mouse pressed left at (431, 347)
Screenshot: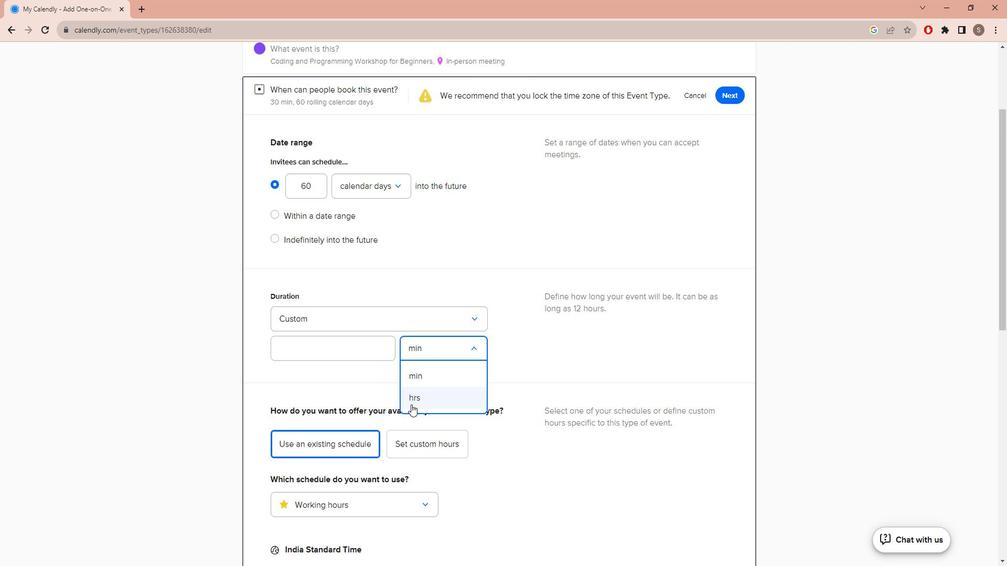 
Action: Mouse moved to (420, 399)
Screenshot: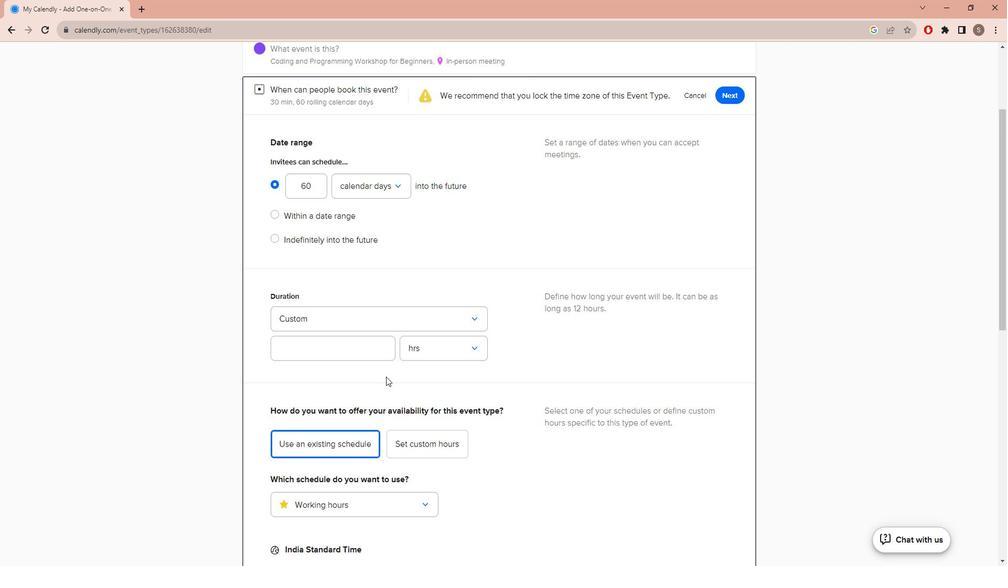 
Action: Mouse pressed left at (420, 399)
Screenshot: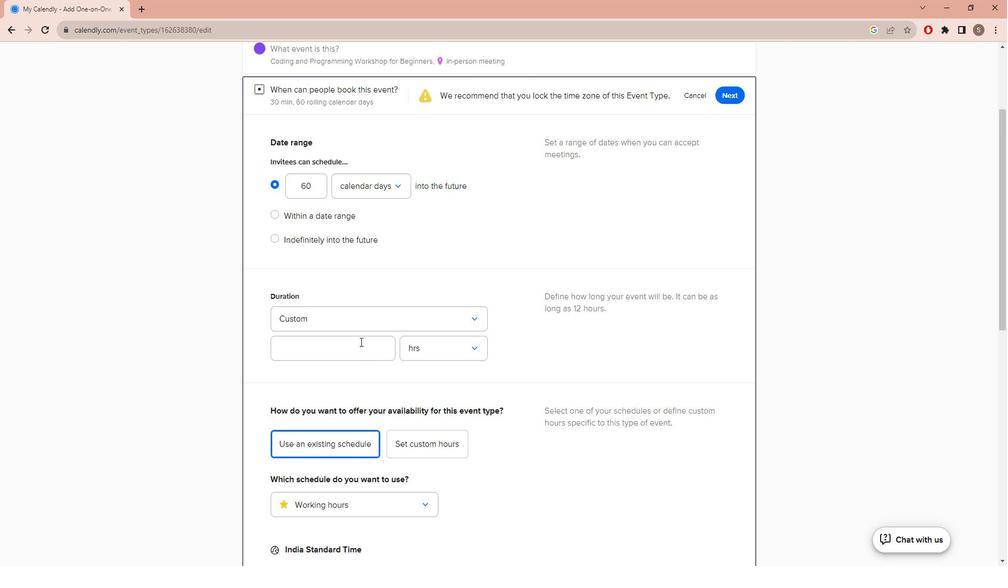 
Action: Mouse moved to (369, 339)
Screenshot: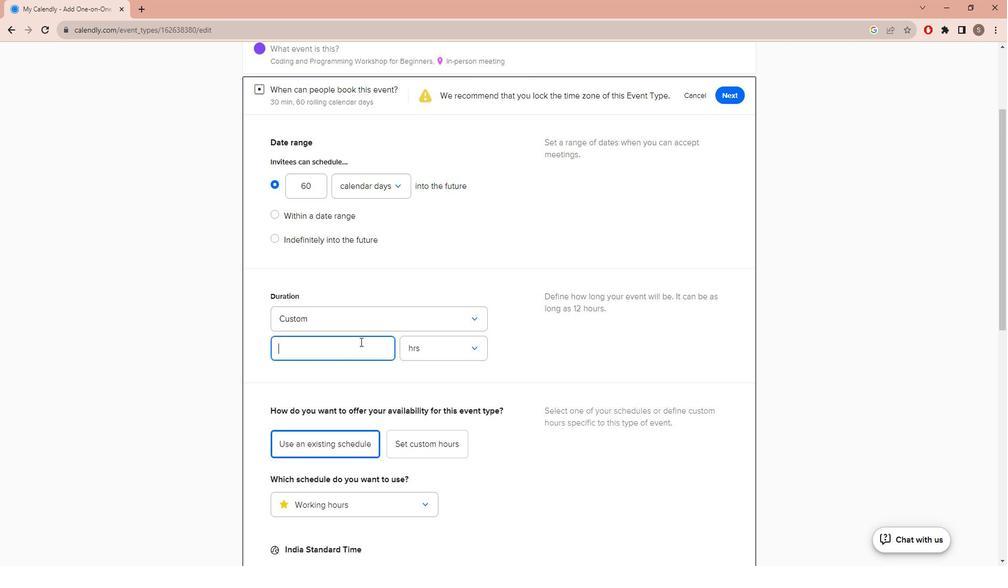 
Action: Mouse pressed left at (369, 339)
Screenshot: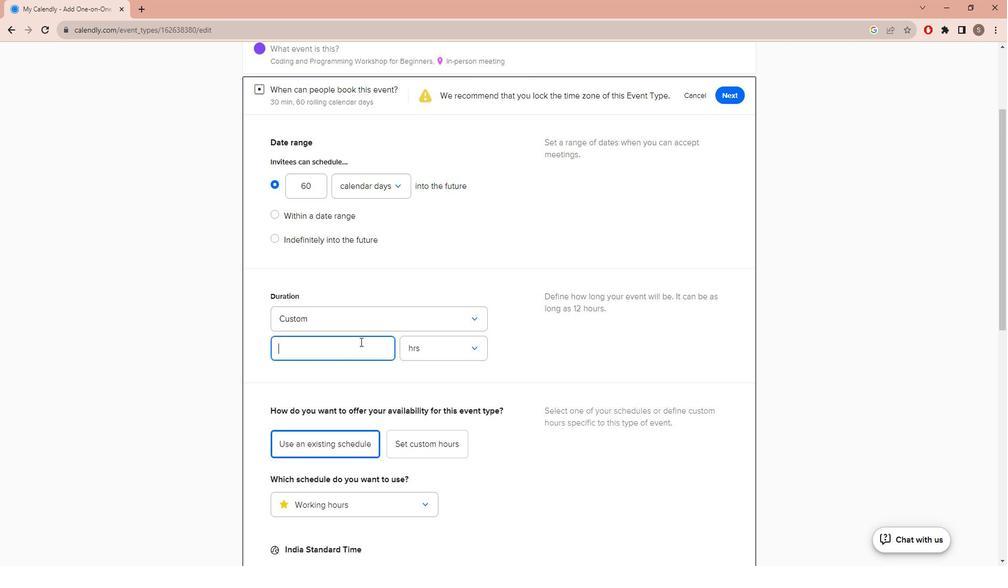 
Action: Key pressed 4
Screenshot: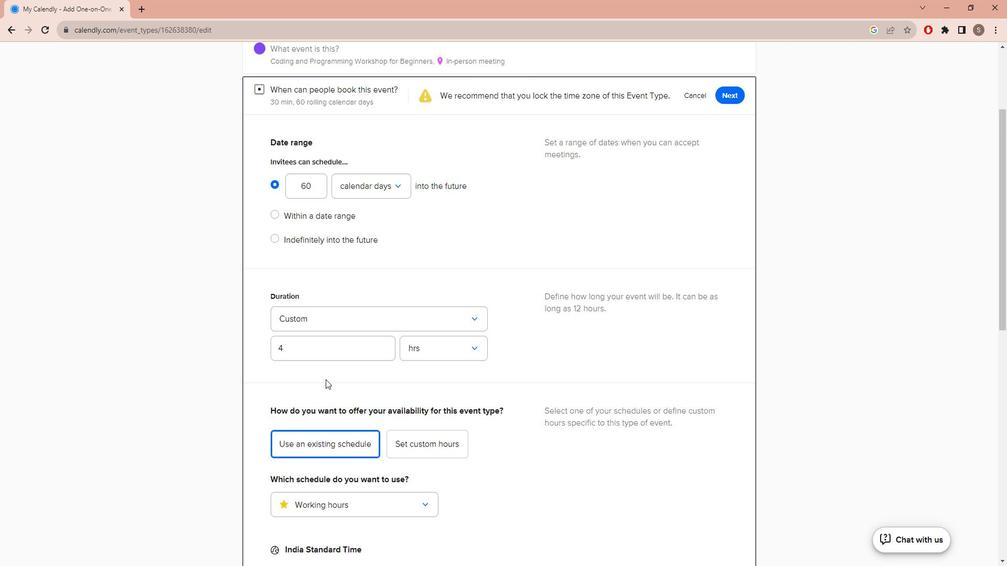 
Action: Mouse moved to (335, 378)
Screenshot: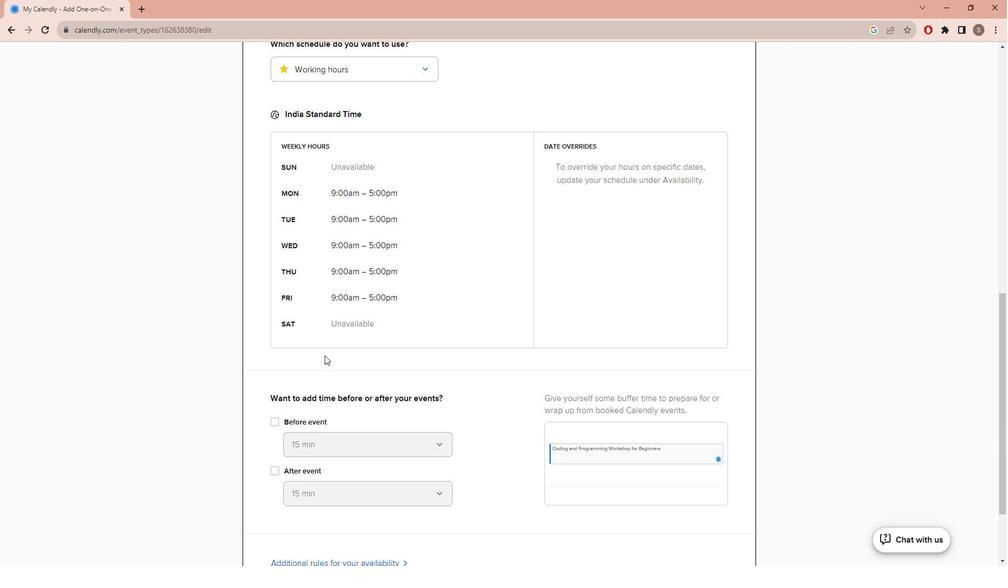 
Action: Mouse pressed left at (335, 378)
Screenshot: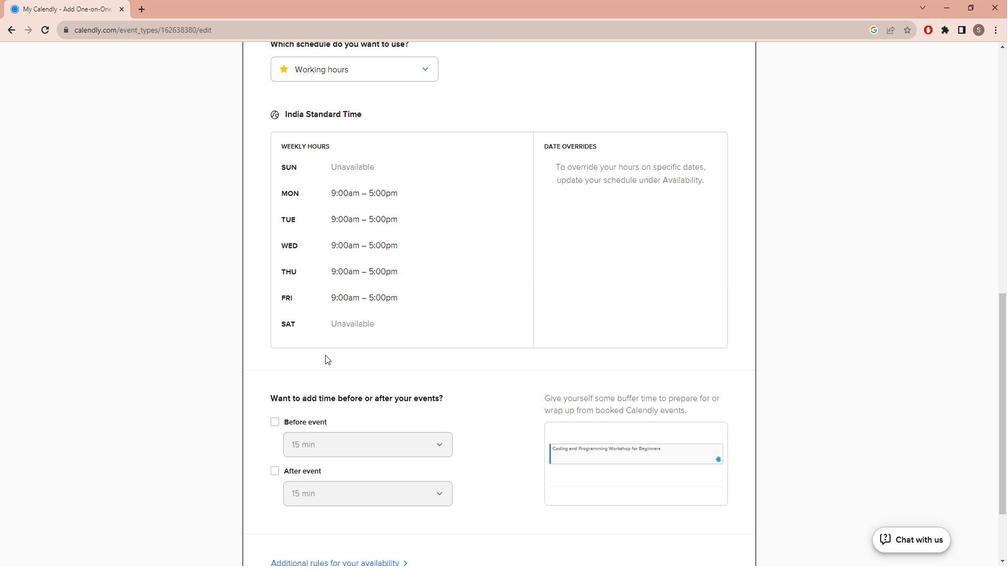 
Action: Mouse moved to (335, 374)
Screenshot: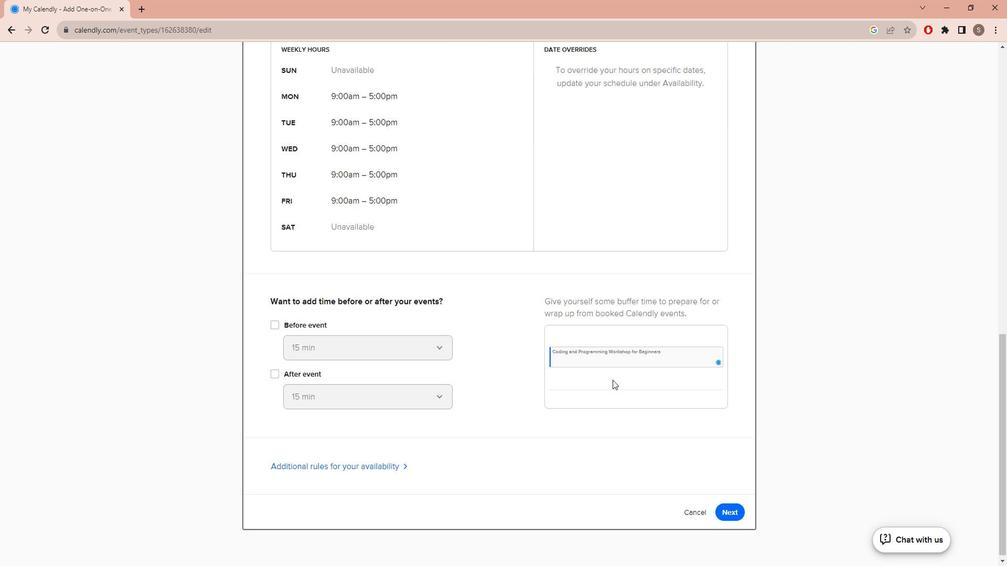 
Action: Mouse scrolled (335, 373) with delta (0, 0)
Screenshot: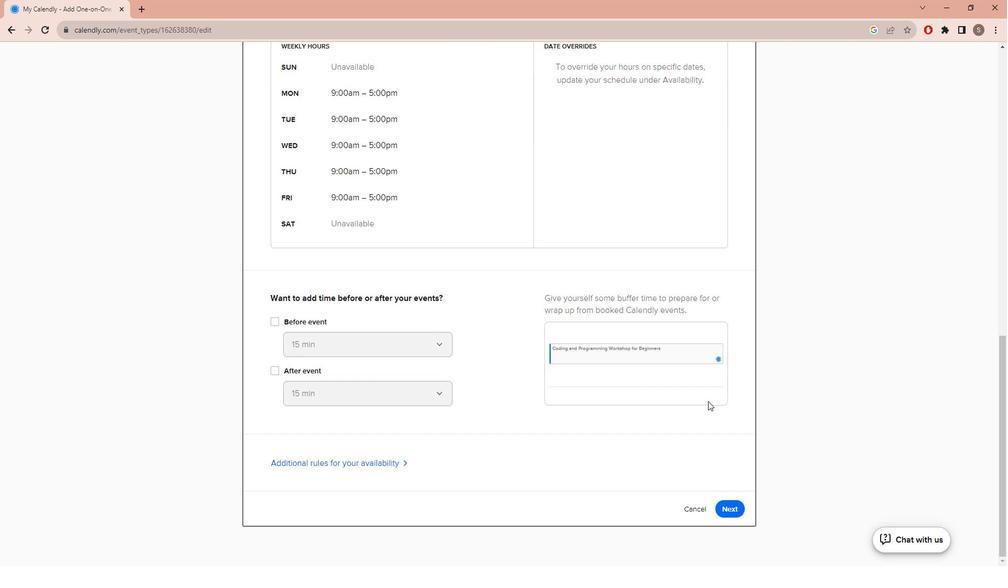 
Action: Mouse scrolled (335, 373) with delta (0, 0)
Screenshot: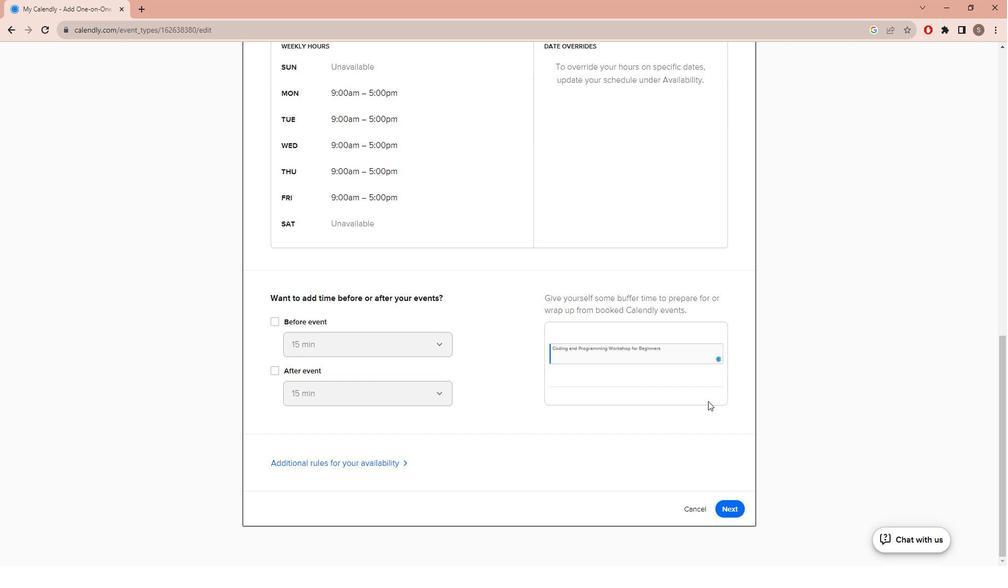 
Action: Mouse moved to (334, 373)
Screenshot: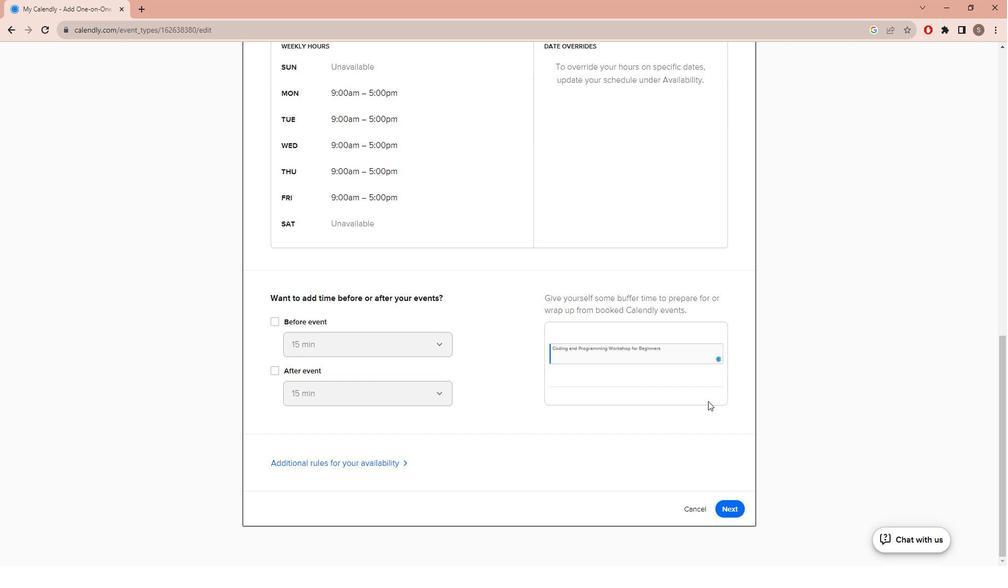 
Action: Mouse scrolled (334, 373) with delta (0, 0)
Screenshot: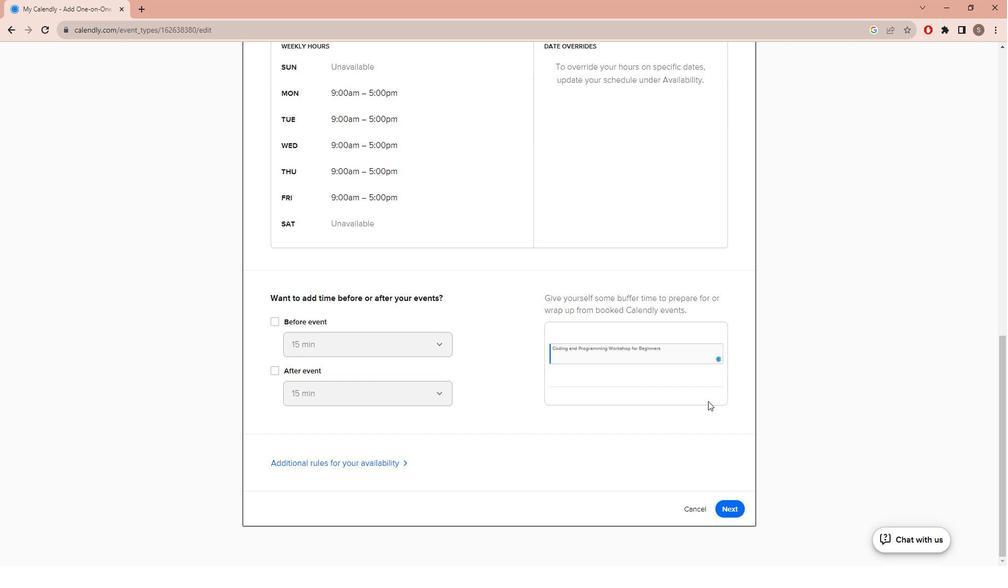 
Action: Mouse moved to (333, 372)
Screenshot: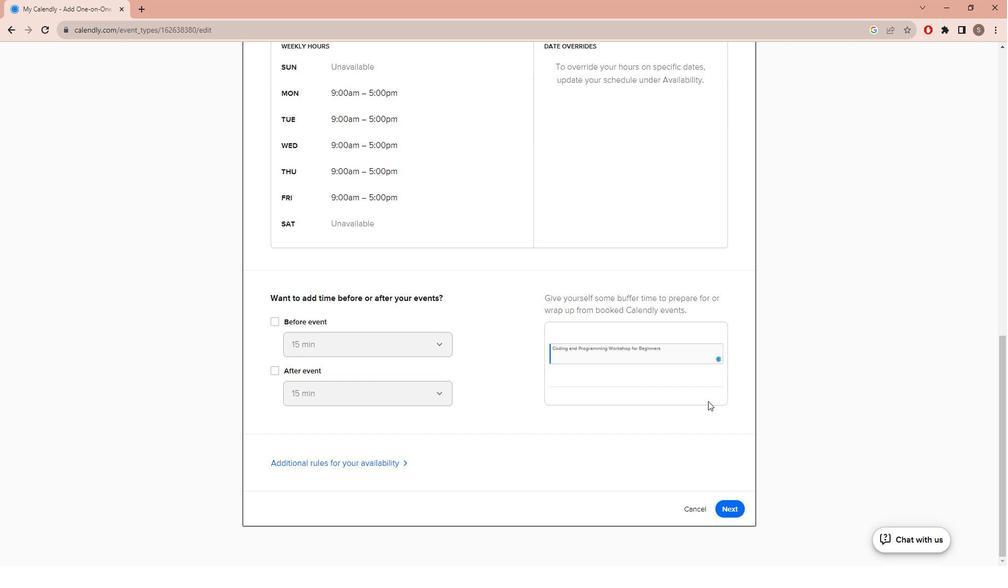 
Action: Mouse scrolled (333, 371) with delta (0, 0)
Screenshot: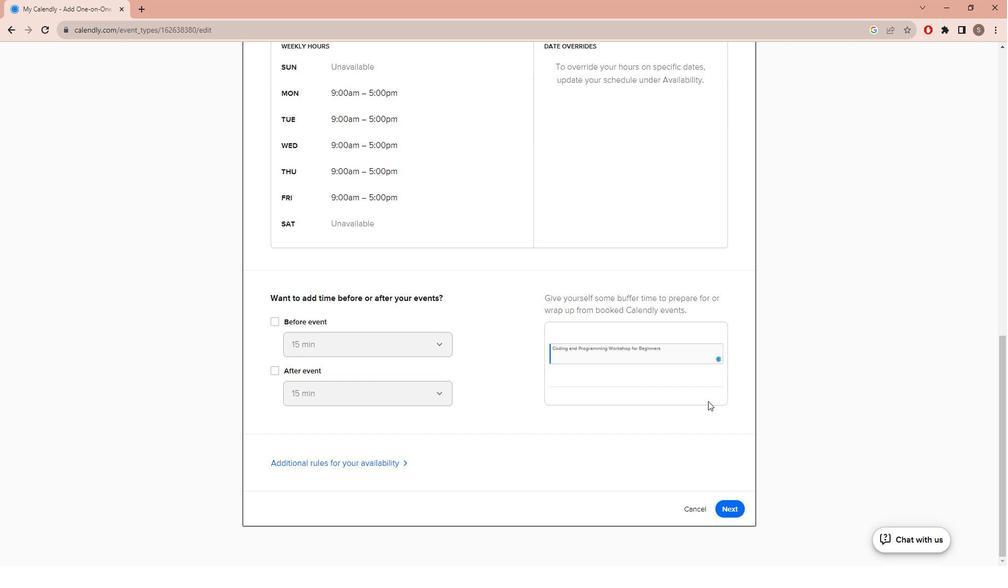 
Action: Mouse moved to (332, 367)
Screenshot: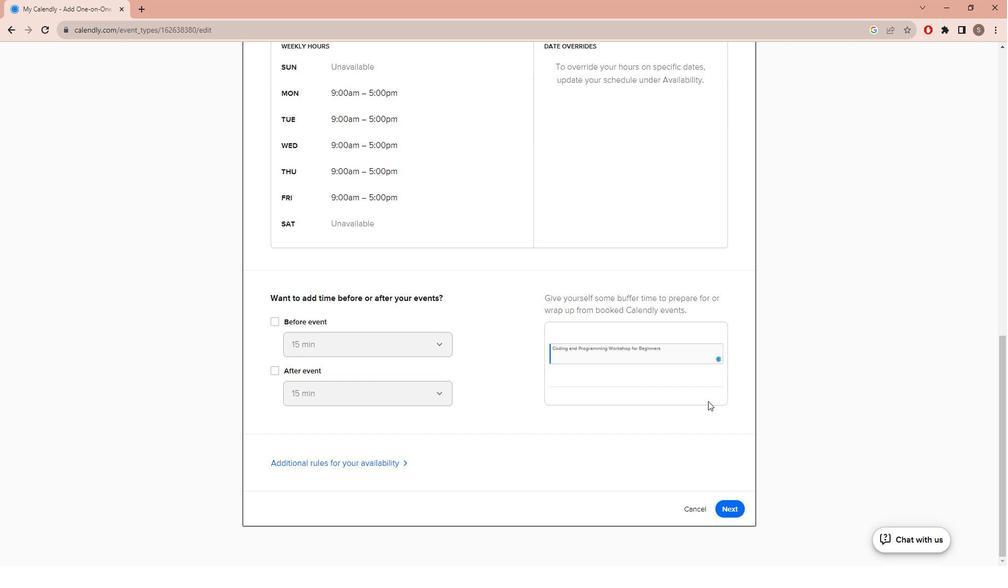 
Action: Mouse scrolled (332, 366) with delta (0, 0)
Screenshot: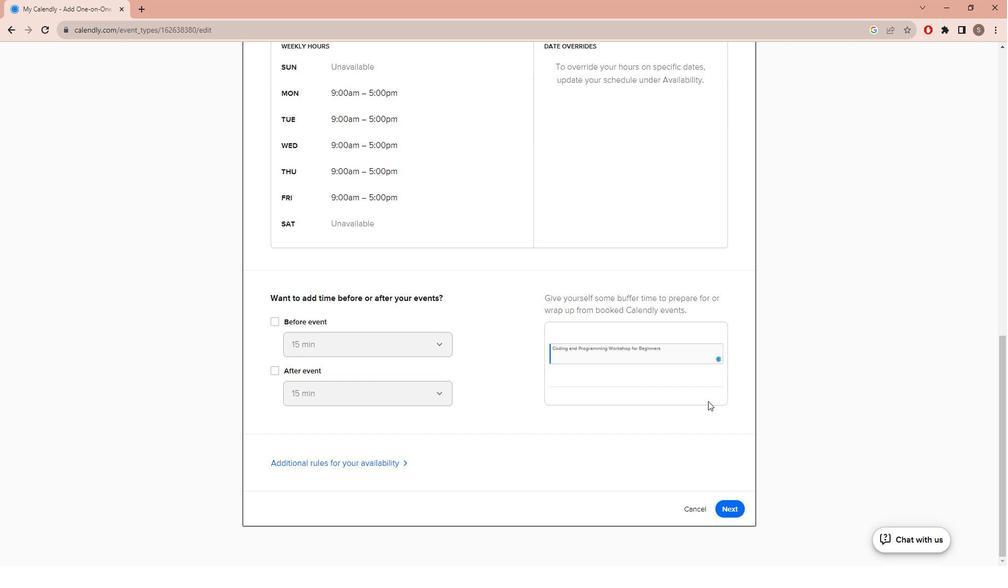 
Action: Mouse moved to (331, 363)
Screenshot: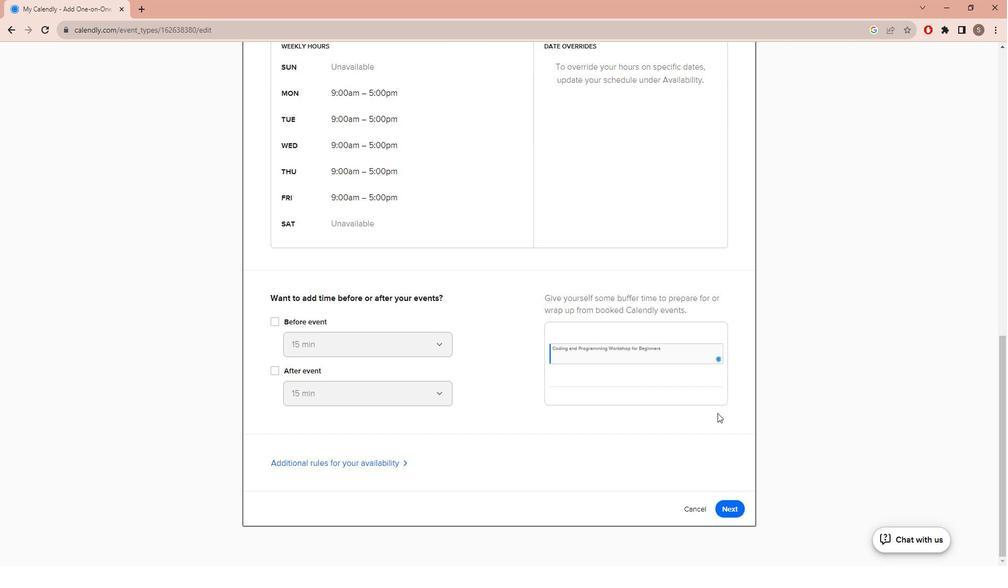 
Action: Mouse scrolled (331, 362) with delta (0, 0)
Screenshot: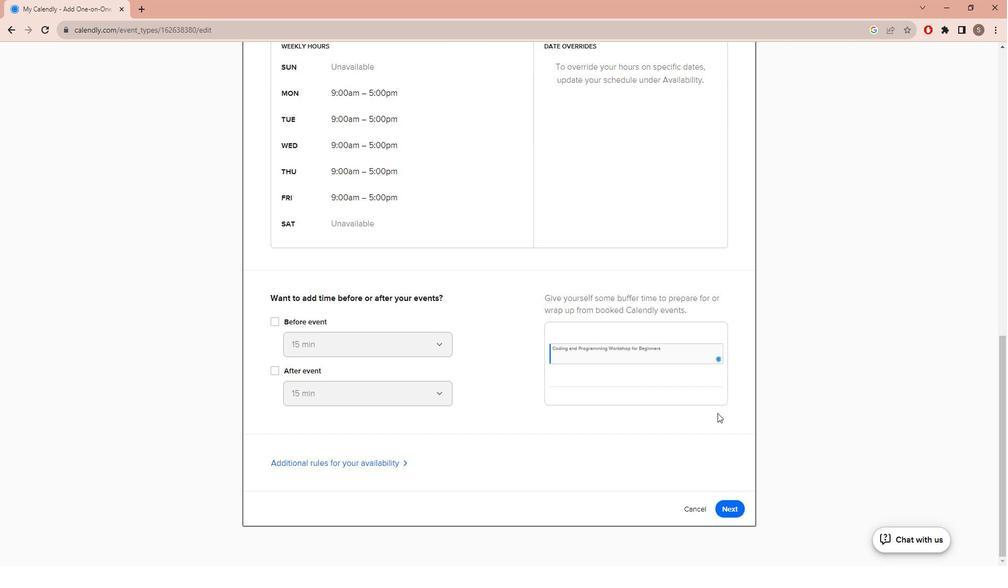 
Action: Mouse moved to (331, 359)
Screenshot: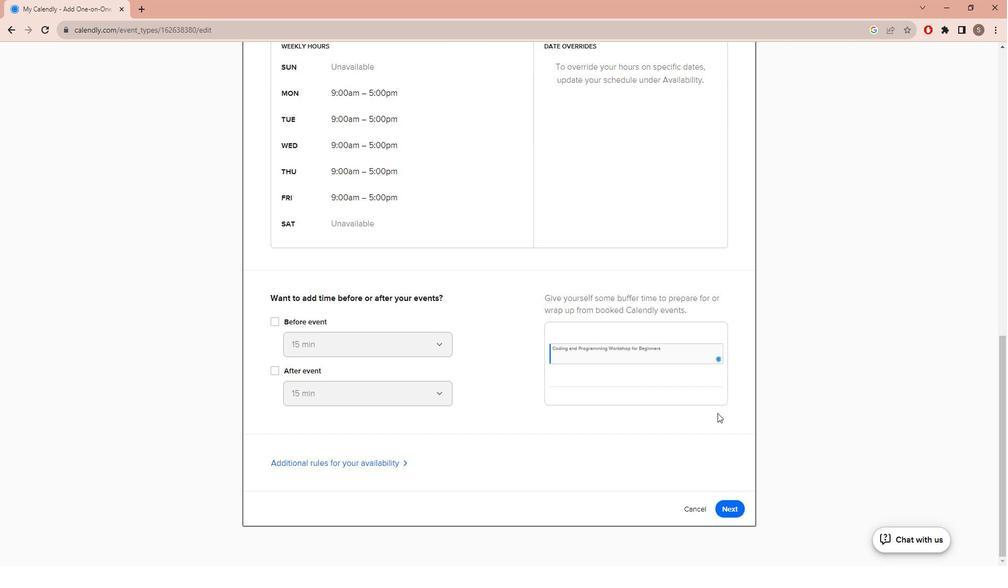 
Action: Mouse scrolled (331, 358) with delta (0, 0)
Screenshot: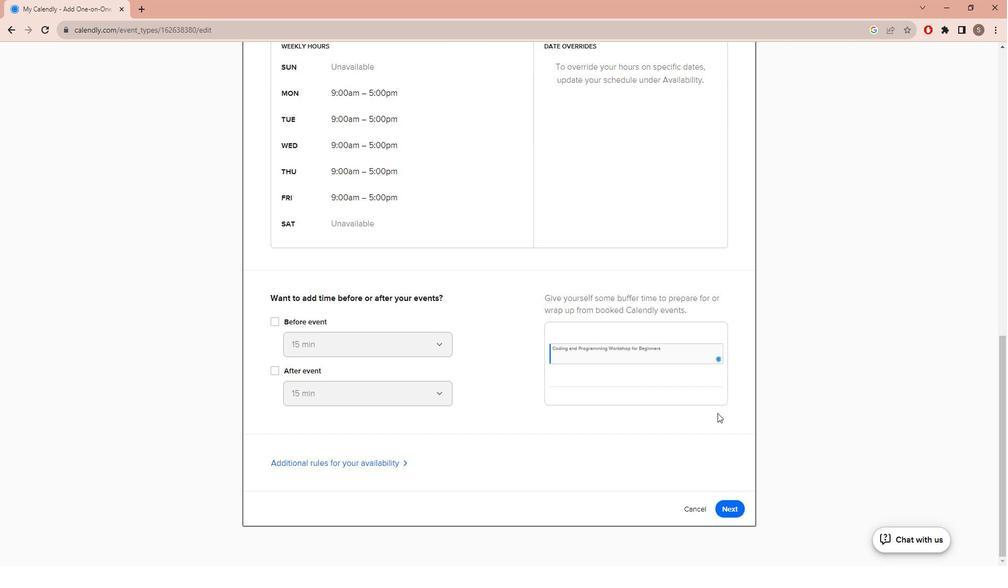 
Action: Mouse moved to (331, 357)
Screenshot: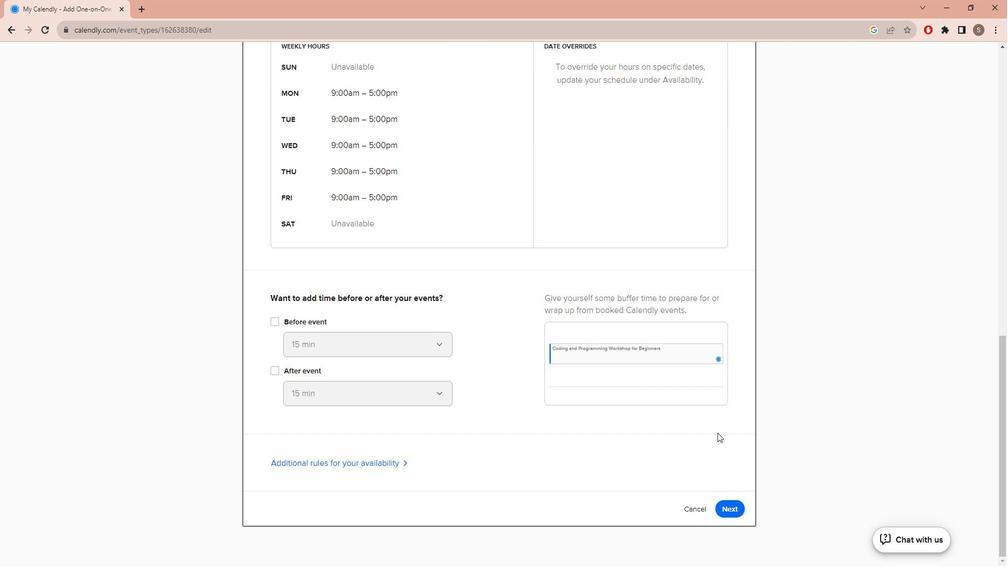 
Action: Mouse scrolled (331, 356) with delta (0, 0)
Screenshot: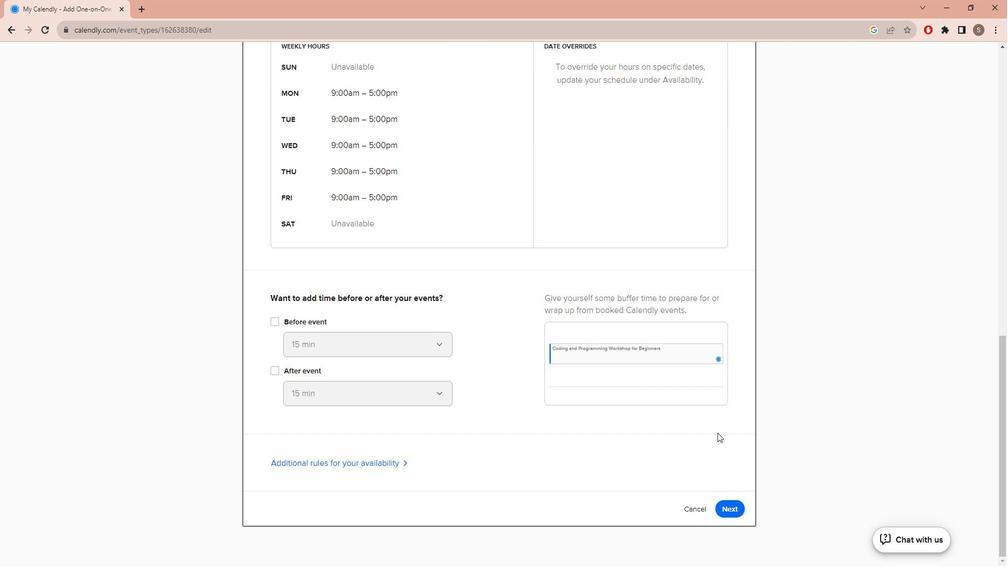
Action: Mouse moved to (334, 351)
Screenshot: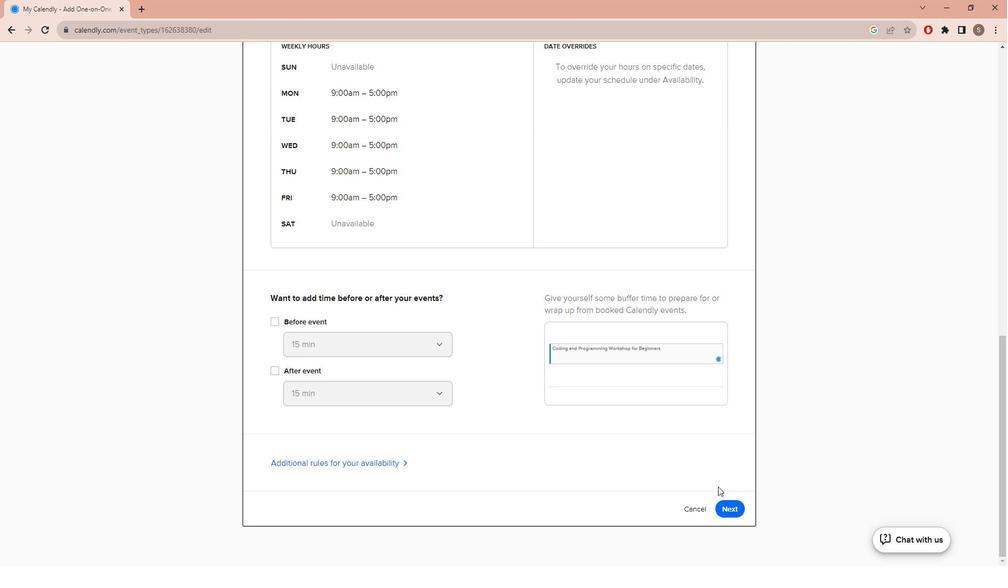 
Action: Mouse scrolled (334, 351) with delta (0, 0)
Screenshot: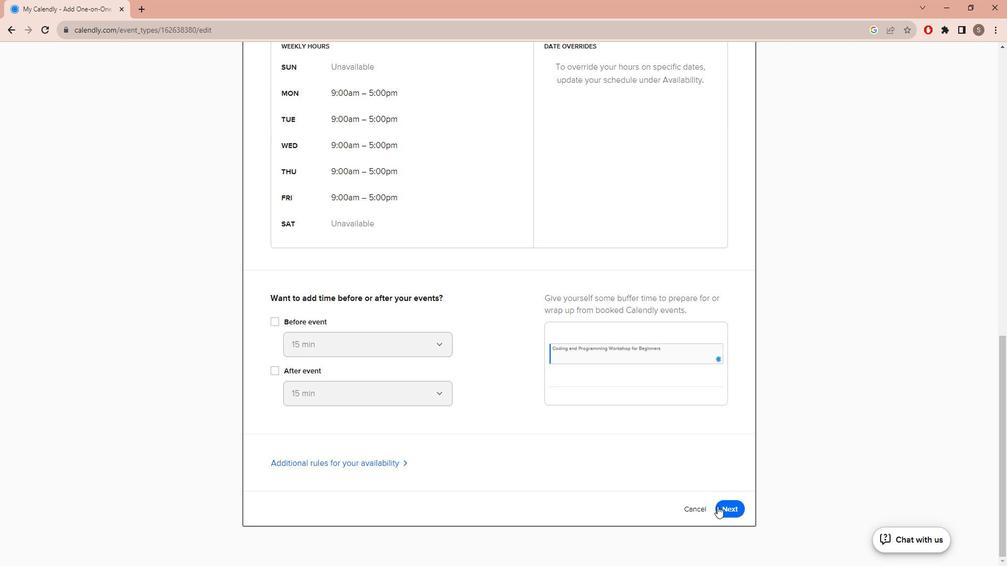 
Action: Mouse scrolled (334, 351) with delta (0, 0)
Screenshot: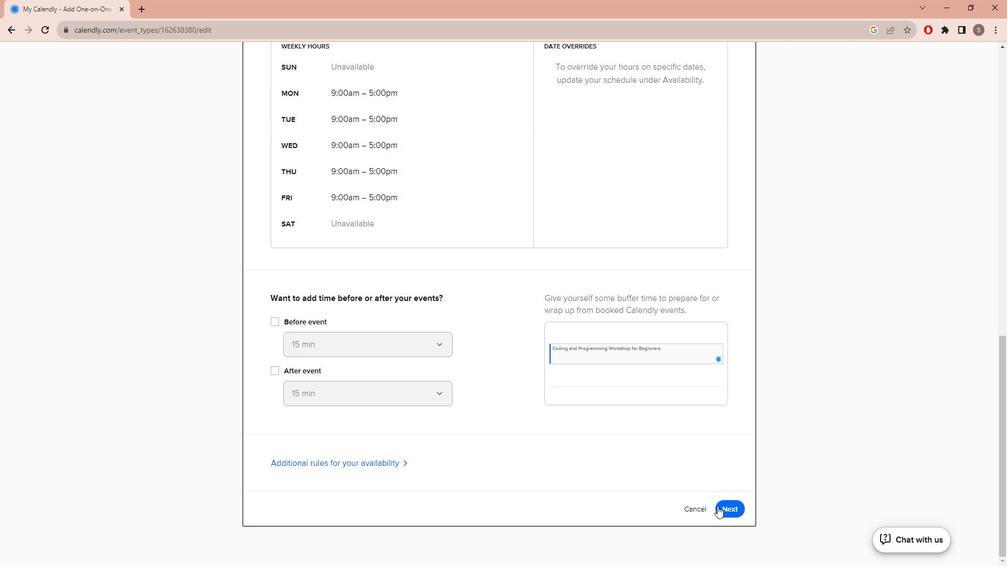 
Action: Mouse scrolled (334, 351) with delta (0, 0)
Screenshot: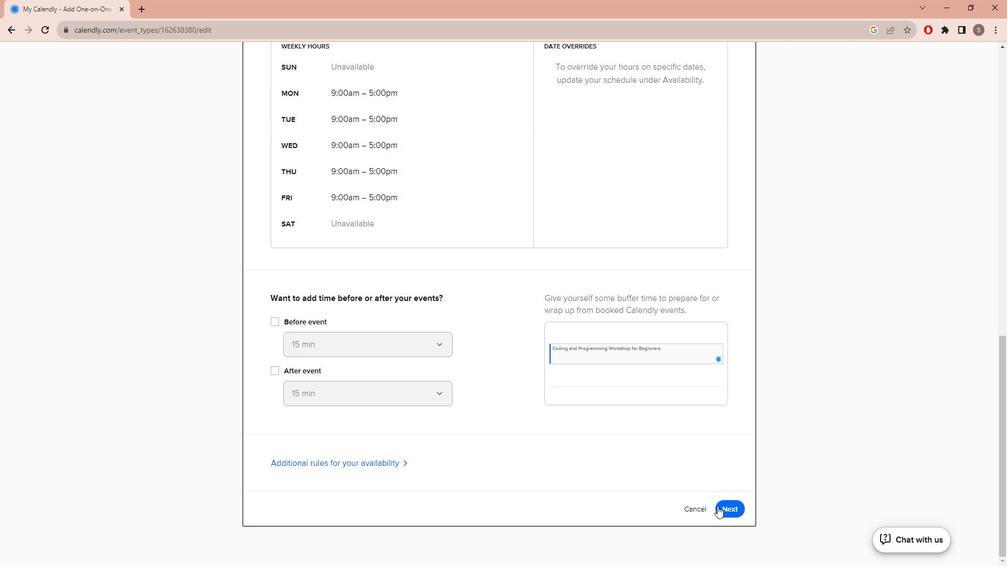
Action: Mouse scrolled (334, 351) with delta (0, 0)
Screenshot: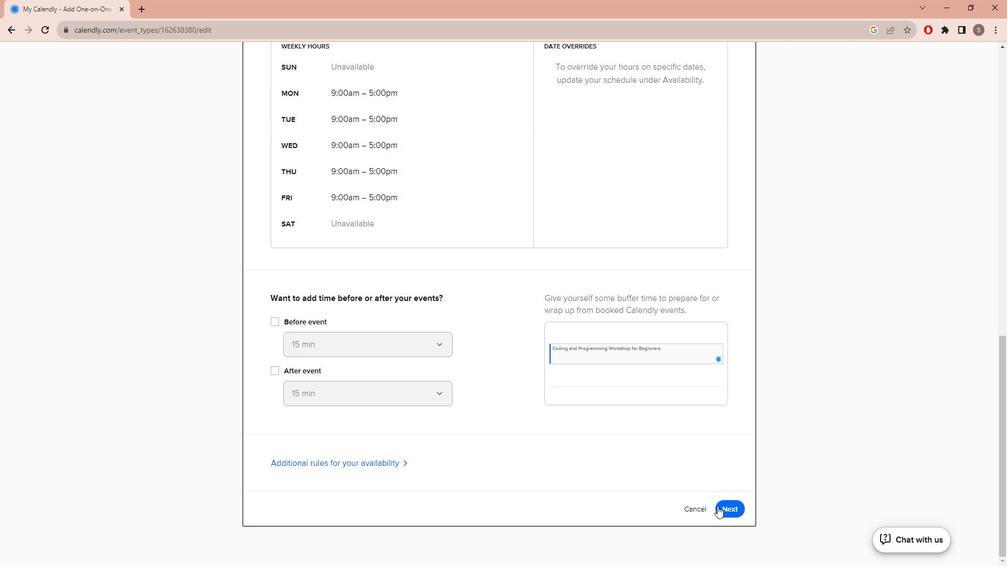 
Action: Mouse scrolled (334, 351) with delta (0, 0)
Screenshot: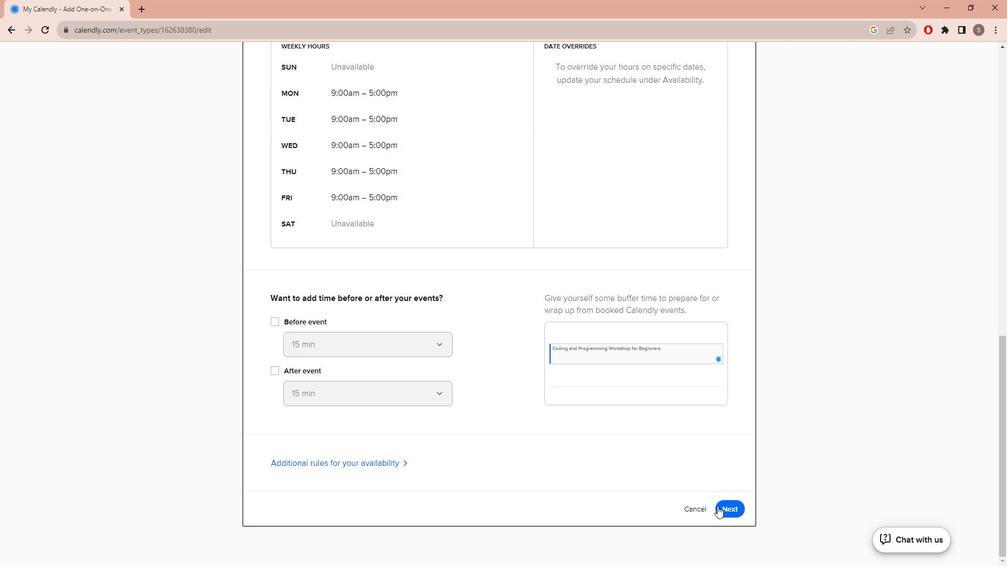 
Action: Mouse scrolled (334, 351) with delta (0, 0)
Screenshot: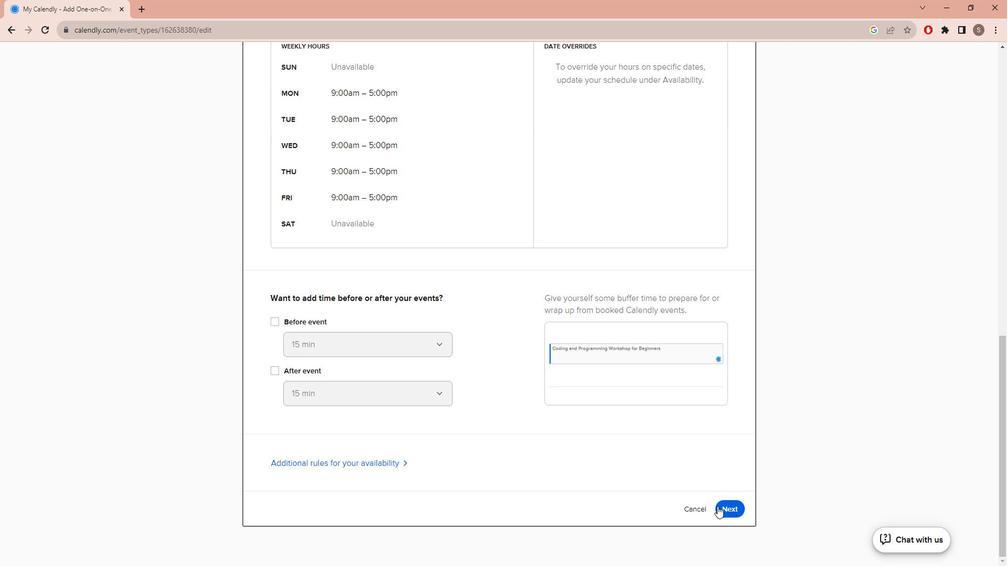 
Action: Mouse moved to (739, 495)
Screenshot: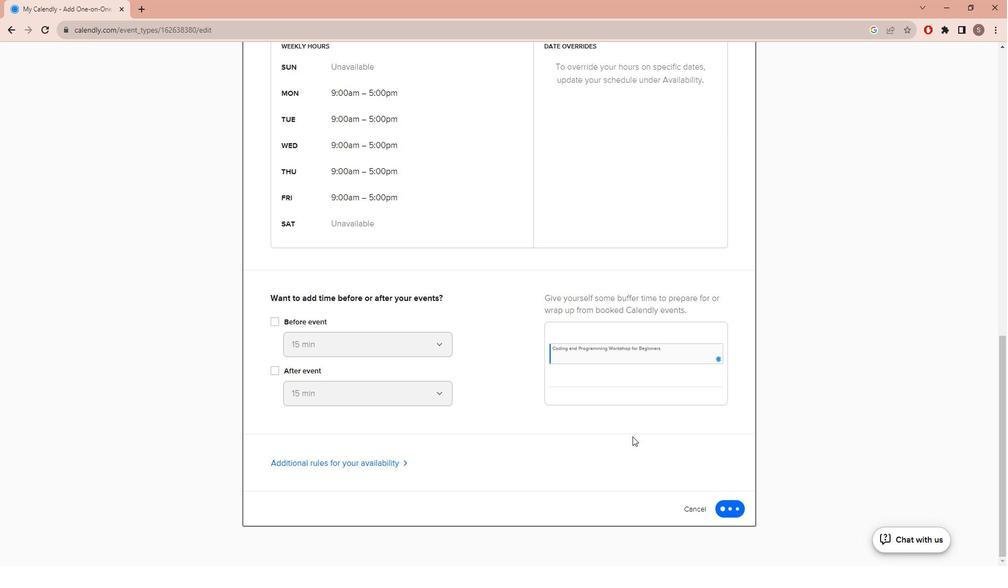 
Action: Mouse pressed left at (739, 495)
Screenshot: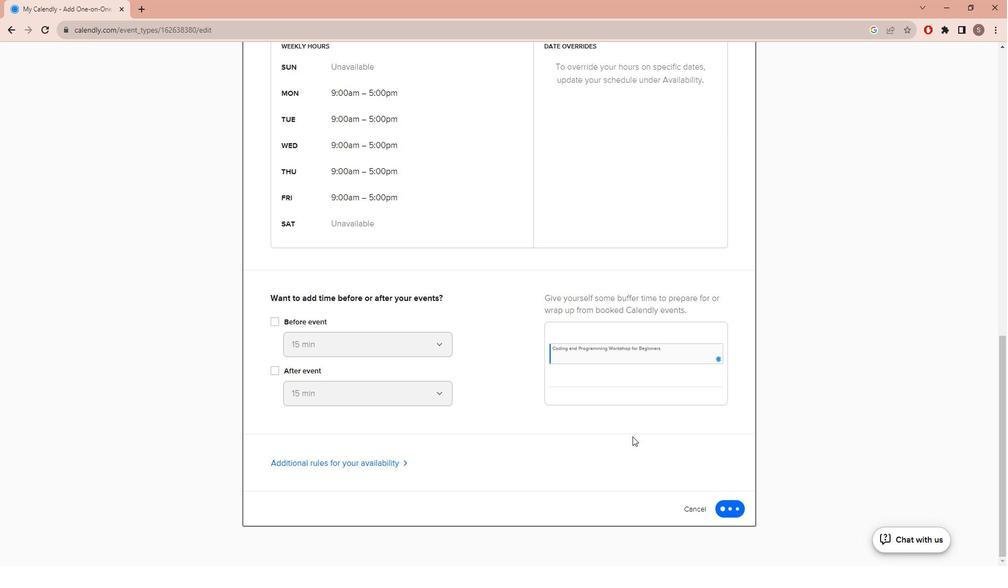 
Action: Mouse moved to (632, 428)
Screenshot: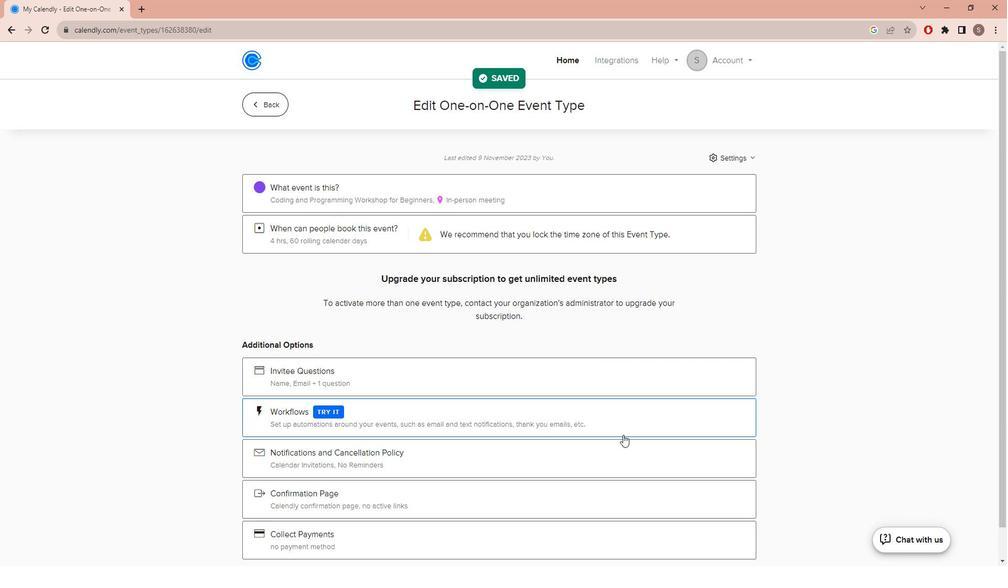 
